 Task: Add an event with the title Third Webinar: Content Creation and Curation Strategies for Social Media, date '2023/12/30', time 8:50 AM to 10:50 AMand add a description: A board meeting is a formal gathering where the board of directors, executive team, and key stakeholders come together to discuss and make important decisions regarding the organization's strategic direction, governance, and overall performance. , put the event into Yellow category, logged in from the account softage.7@softage.netand send the event invitation to softage.6@softage.net and softage.8@softage.net. Set a reminder for the event 30 minutes before
Action: Mouse moved to (140, 148)
Screenshot: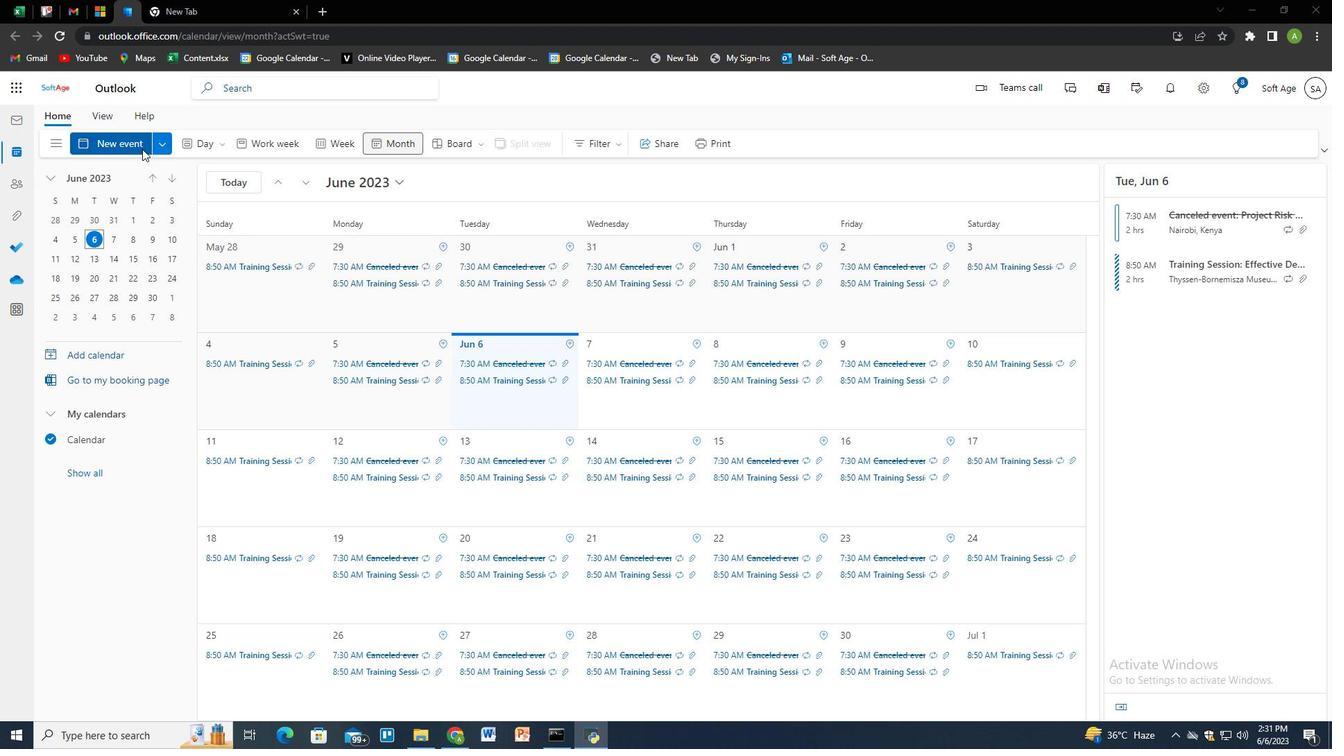 
Action: Mouse pressed left at (140, 148)
Screenshot: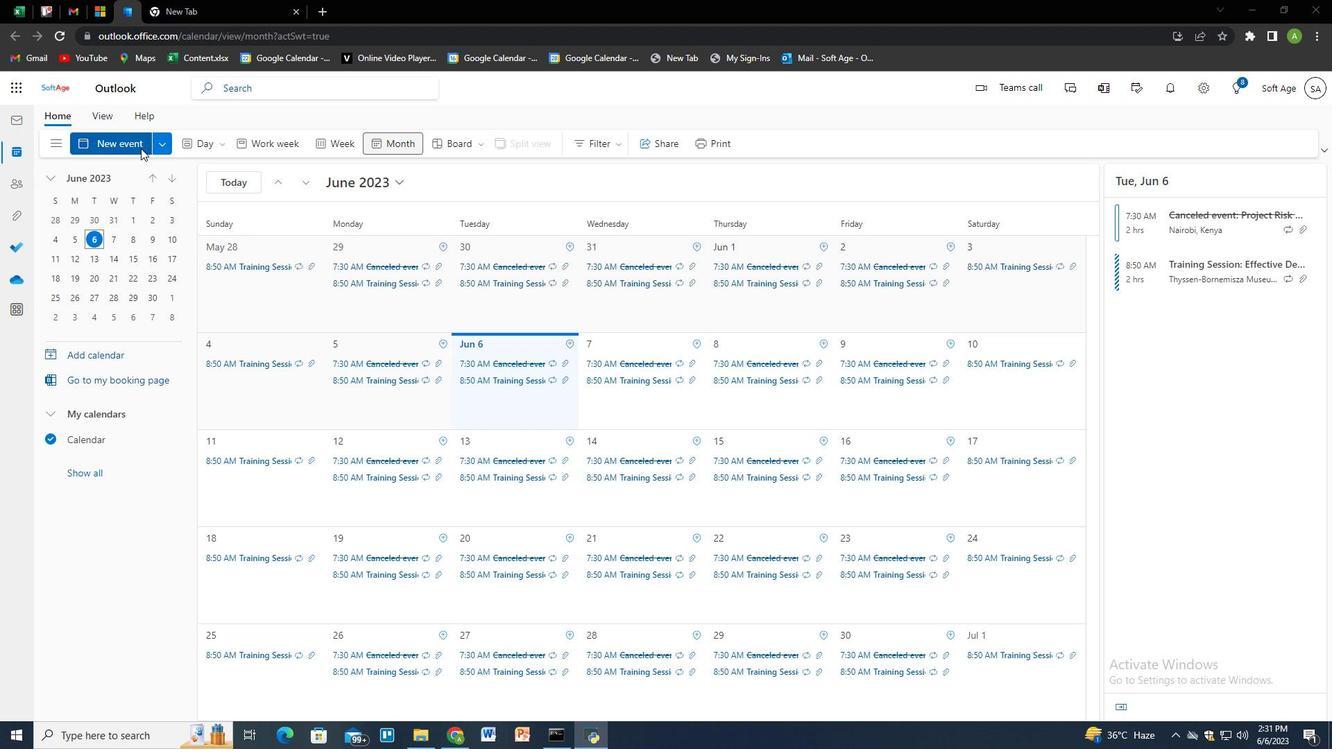 
Action: Mouse moved to (560, 289)
Screenshot: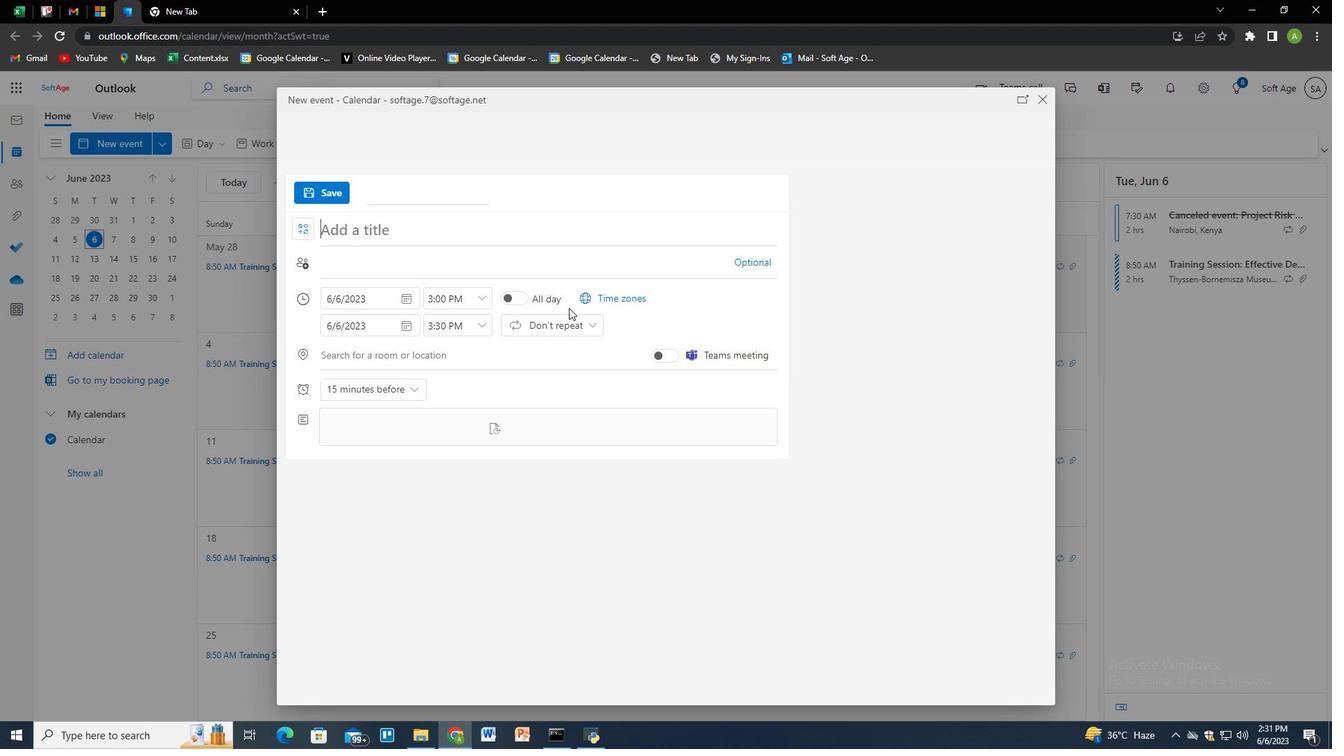 
Action: Key pressed <Key.shift>T
Screenshot: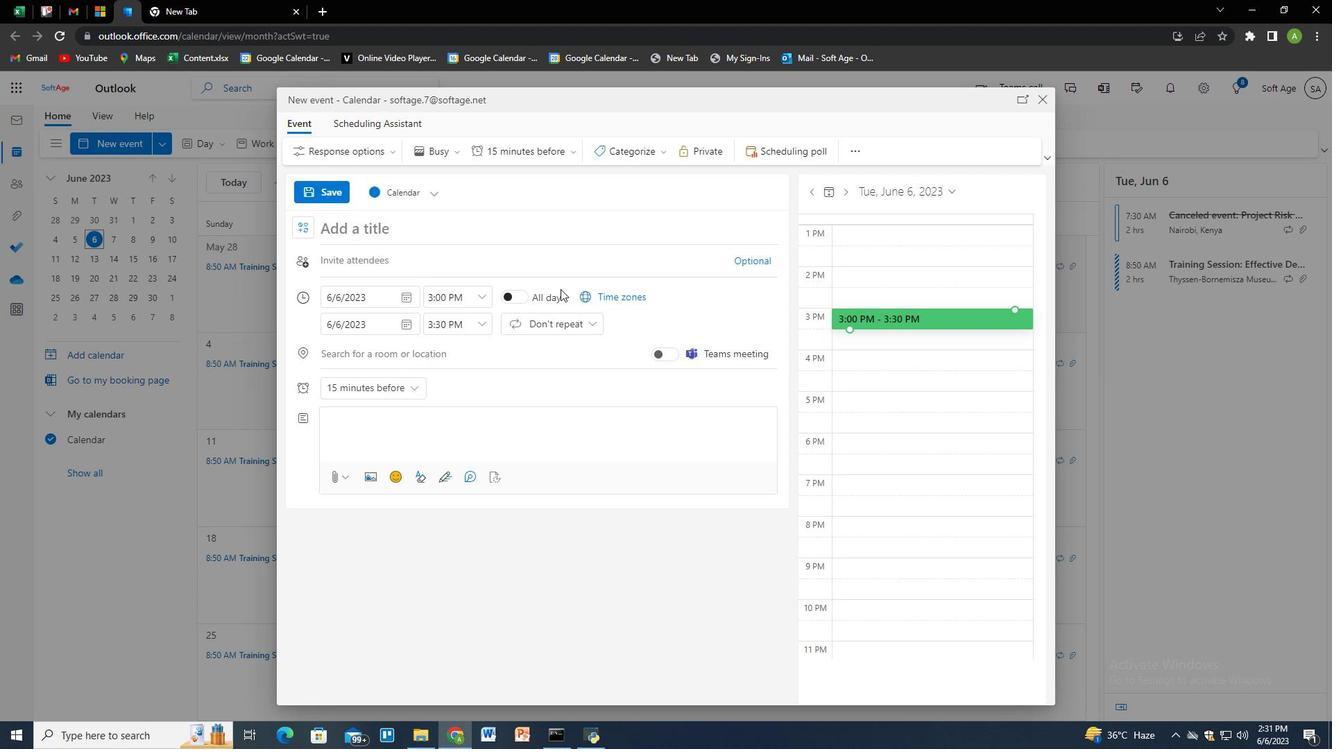 
Action: Mouse moved to (611, 315)
Screenshot: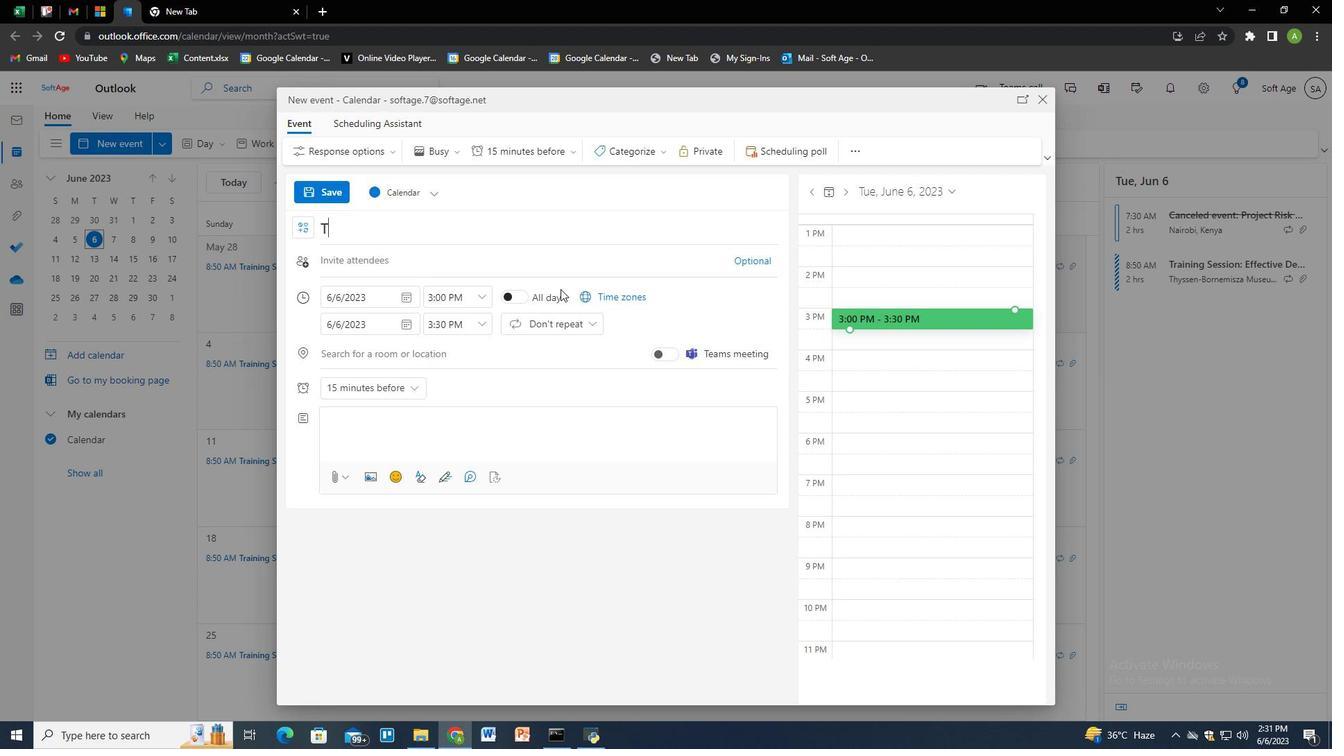
Action: Key pressed hird<Key.space><Key.shift>Webinar<Key.shift>:<Key.space><Key.shift>Content<Key.space>c<Key.backspace><Key.shift>Creation<Key.space>and<Key.space><Key.shift>Curation<Key.space><Key.shift>Strategies<Key.space>for<Key.space><Key.shift>Socil<Key.backspace>al<Key.space><Key.shift>Media<Key.tab><Key.tab><Key.tab><Key.tab>
Screenshot: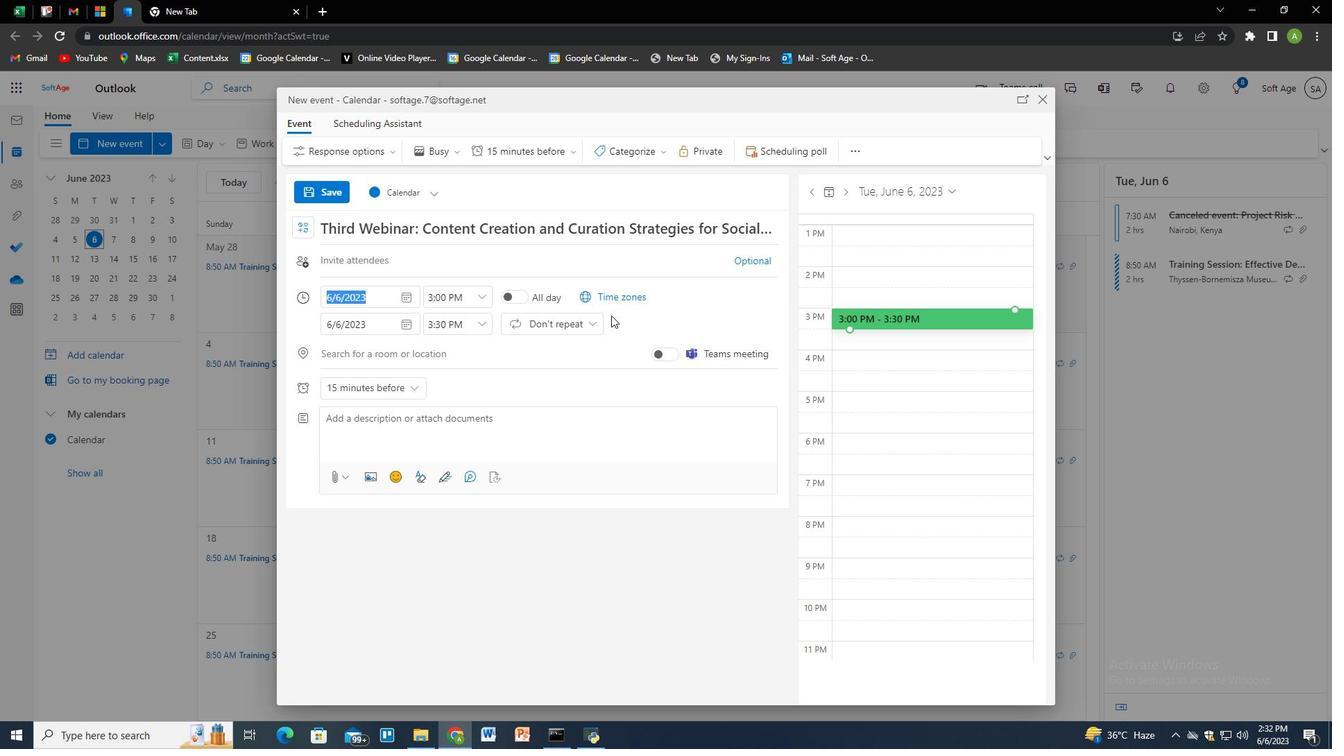 
Action: Mouse moved to (402, 297)
Screenshot: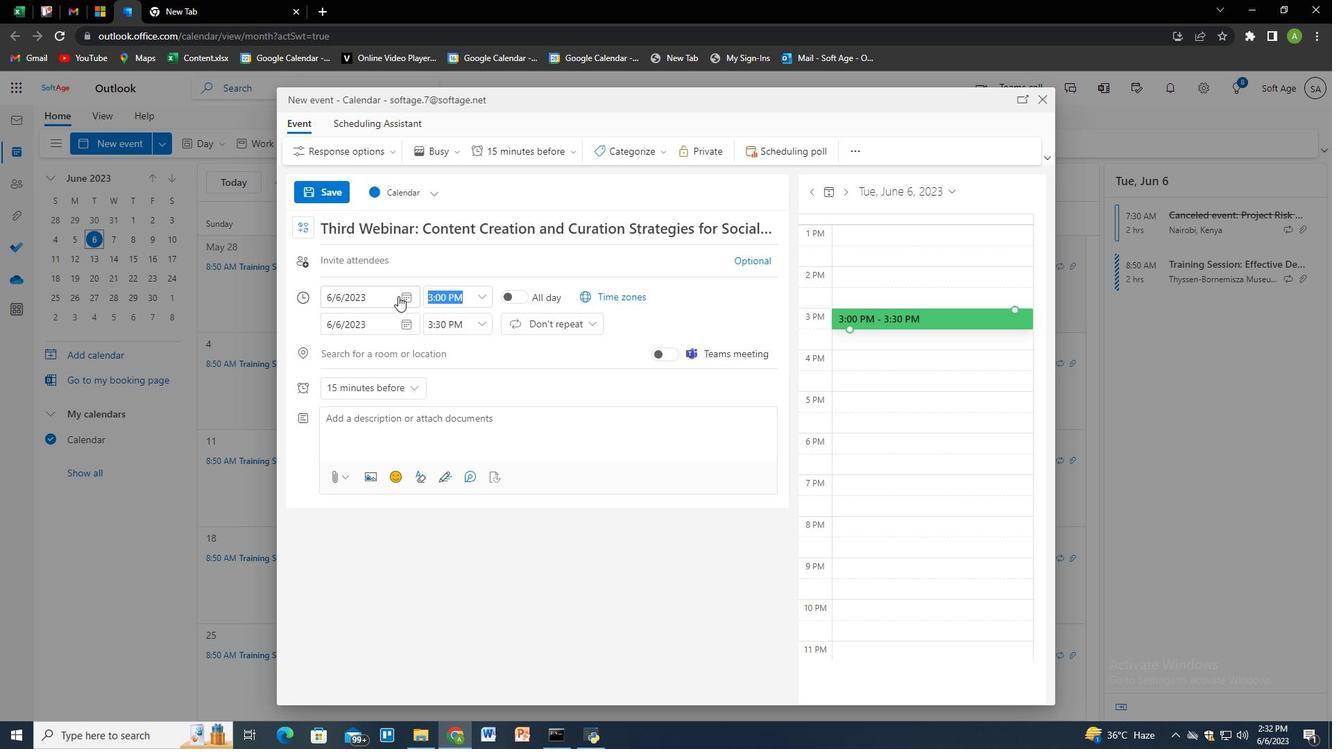 
Action: Mouse pressed left at (402, 297)
Screenshot: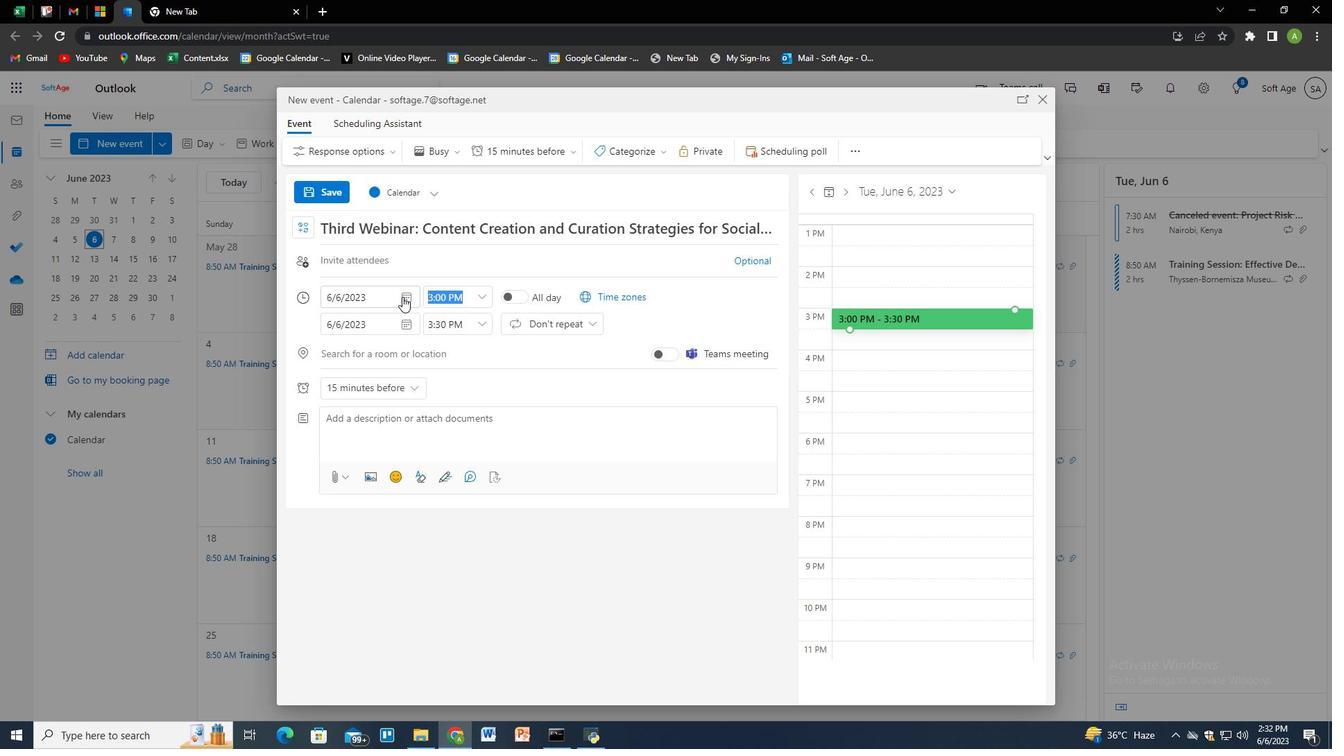 
Action: Mouse moved to (396, 323)
Screenshot: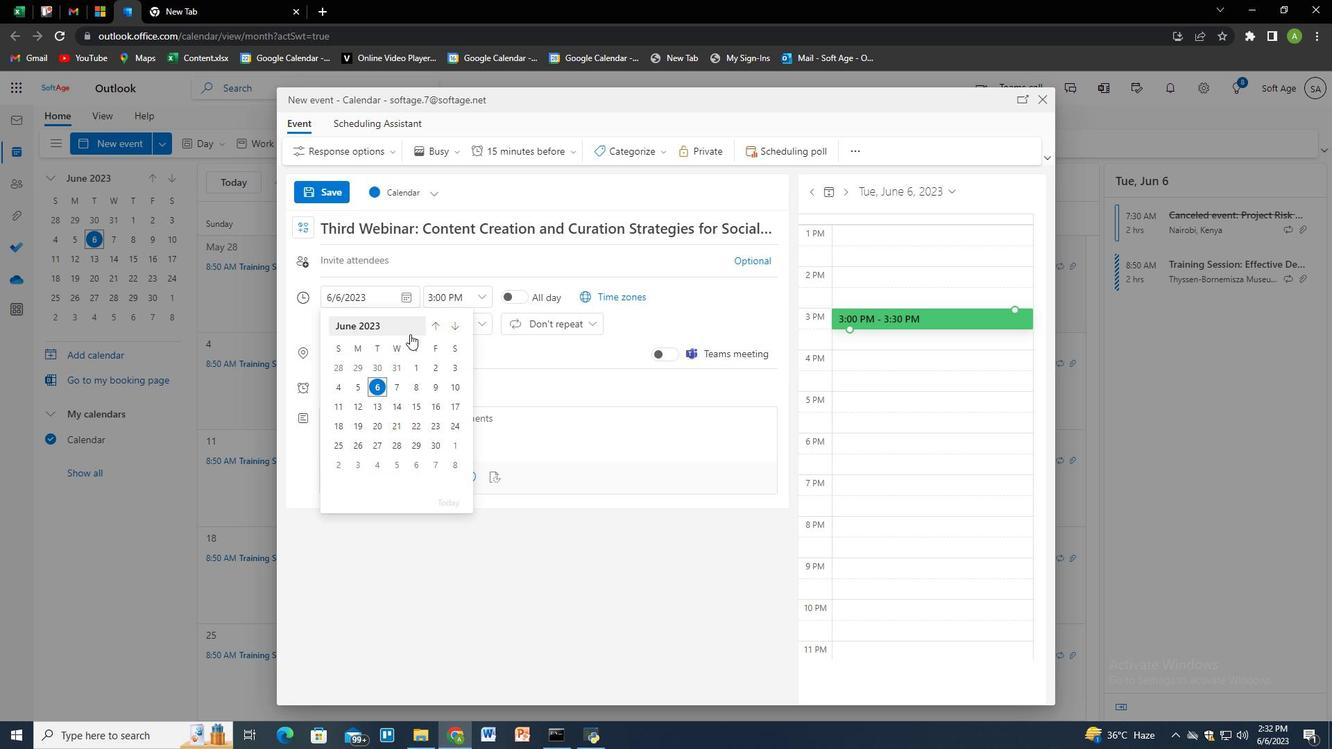 
Action: Mouse pressed left at (396, 323)
Screenshot: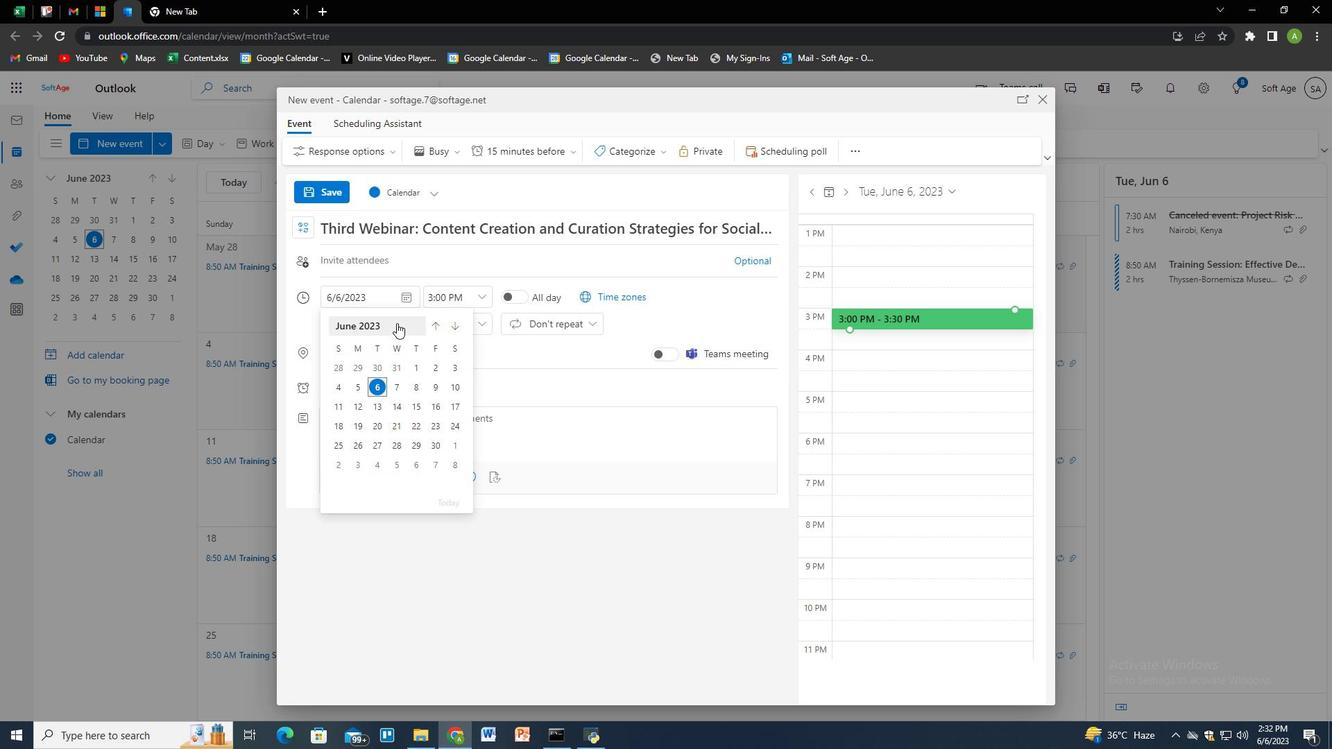 
Action: Mouse moved to (451, 431)
Screenshot: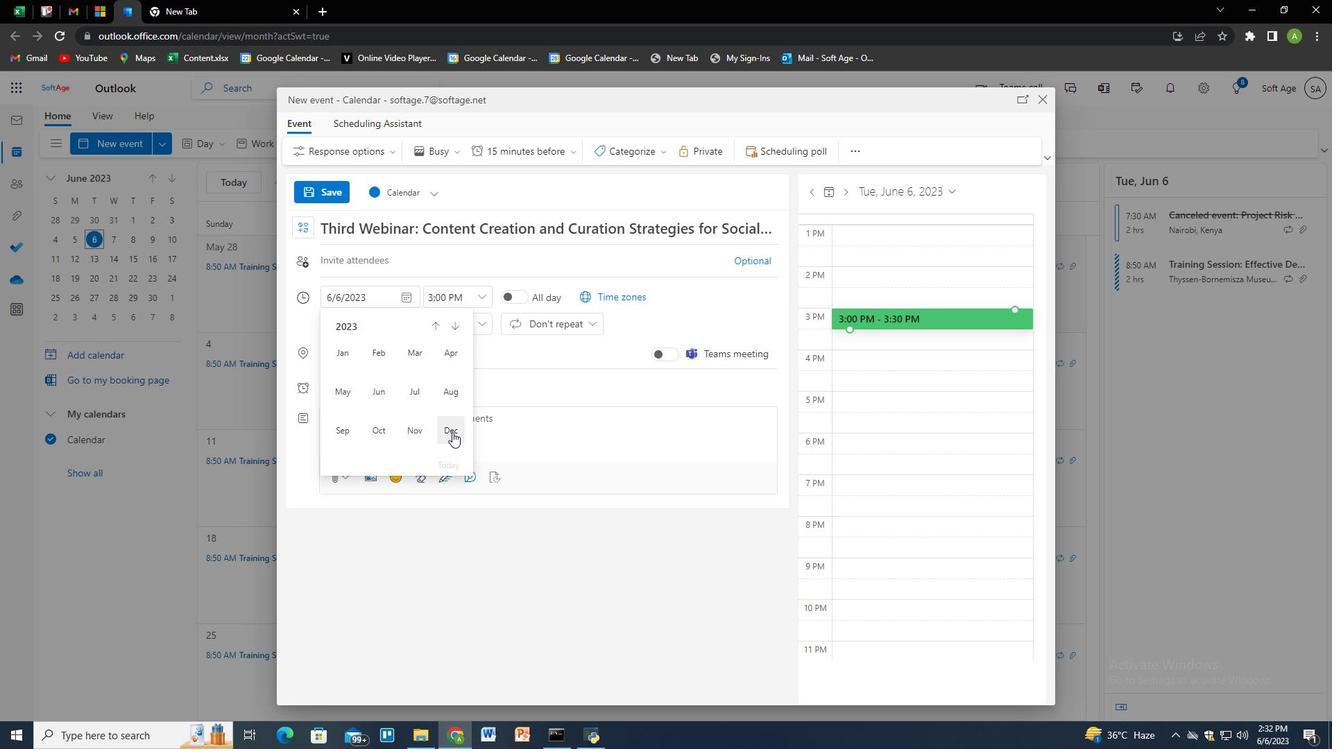 
Action: Mouse pressed left at (451, 431)
Screenshot: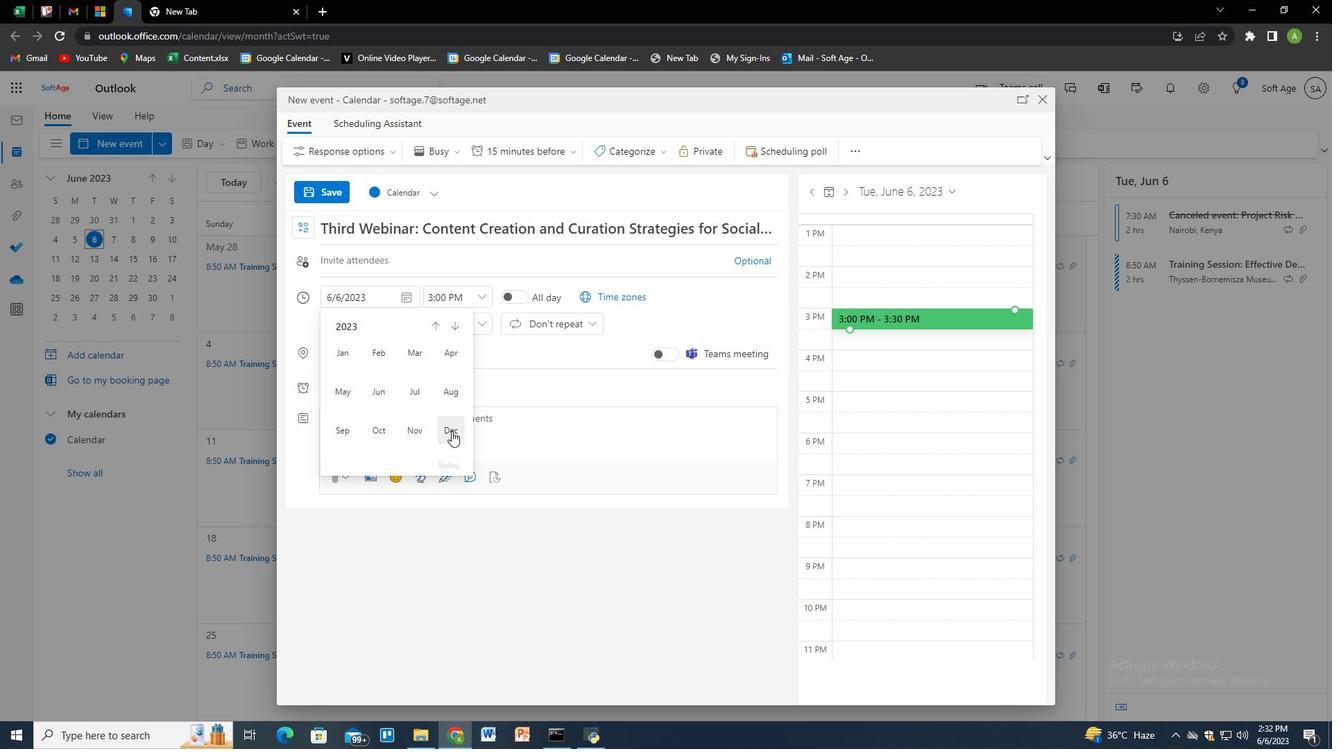 
Action: Mouse moved to (455, 444)
Screenshot: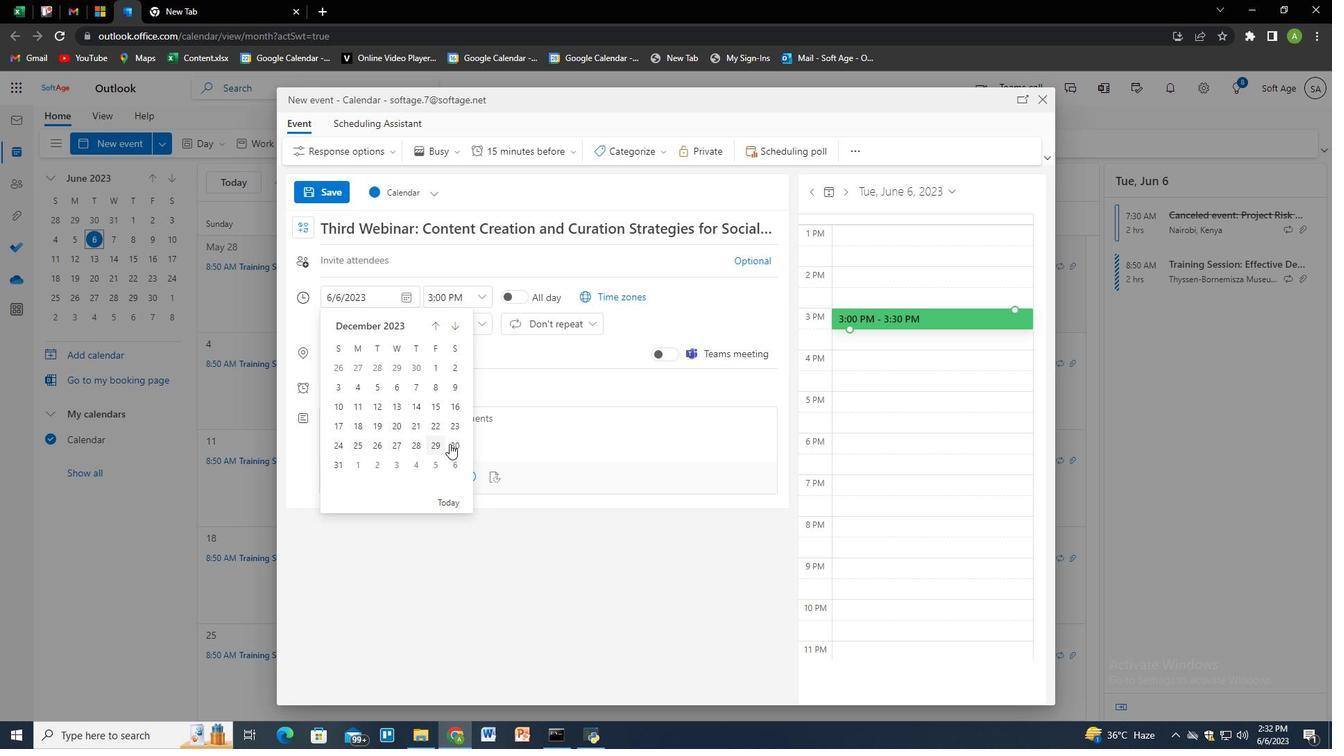 
Action: Mouse pressed left at (455, 444)
Screenshot: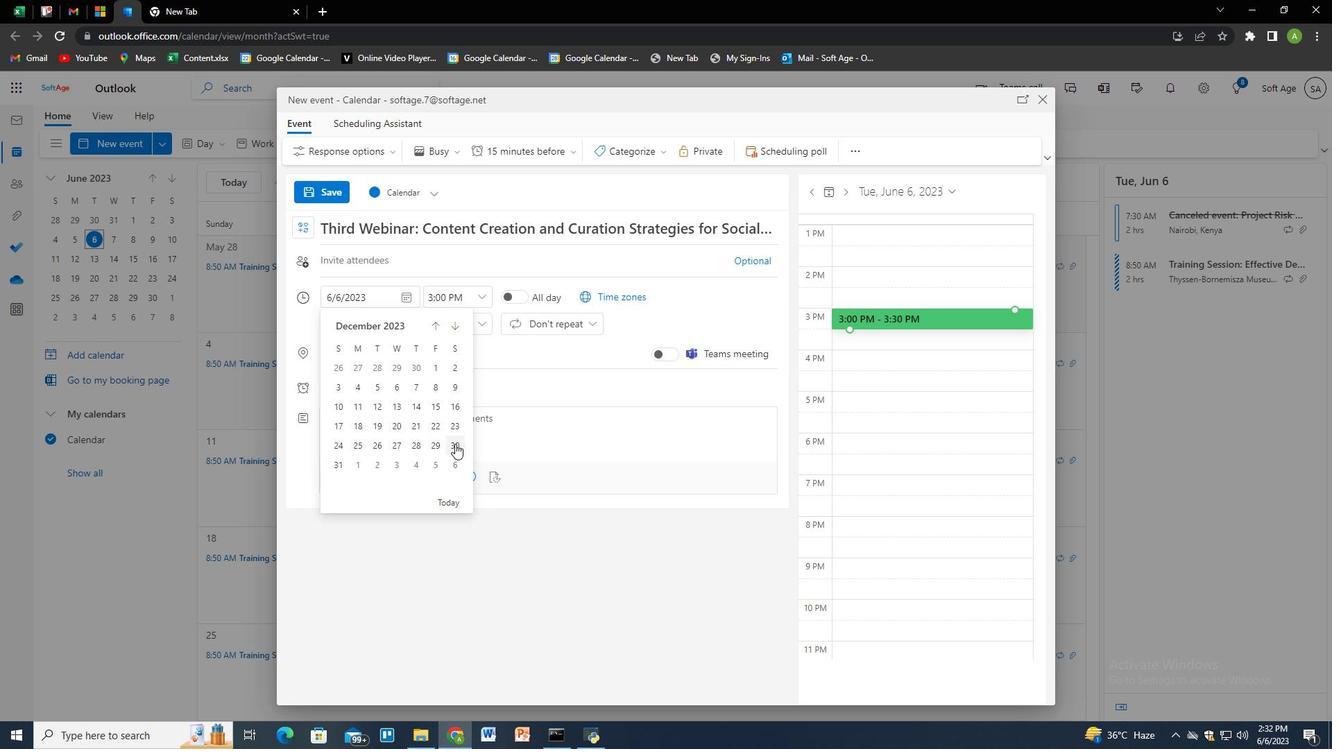 
Action: Mouse moved to (442, 300)
Screenshot: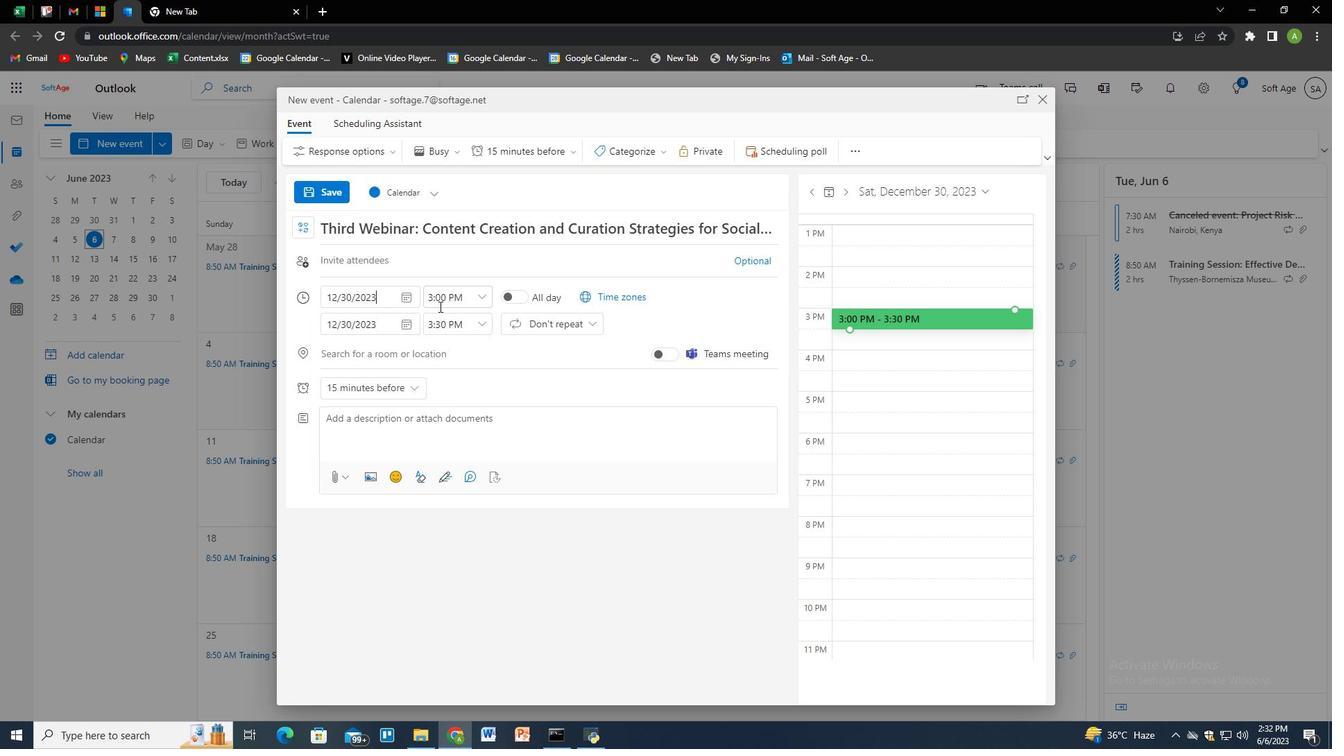 
Action: Mouse pressed left at (442, 300)
Screenshot: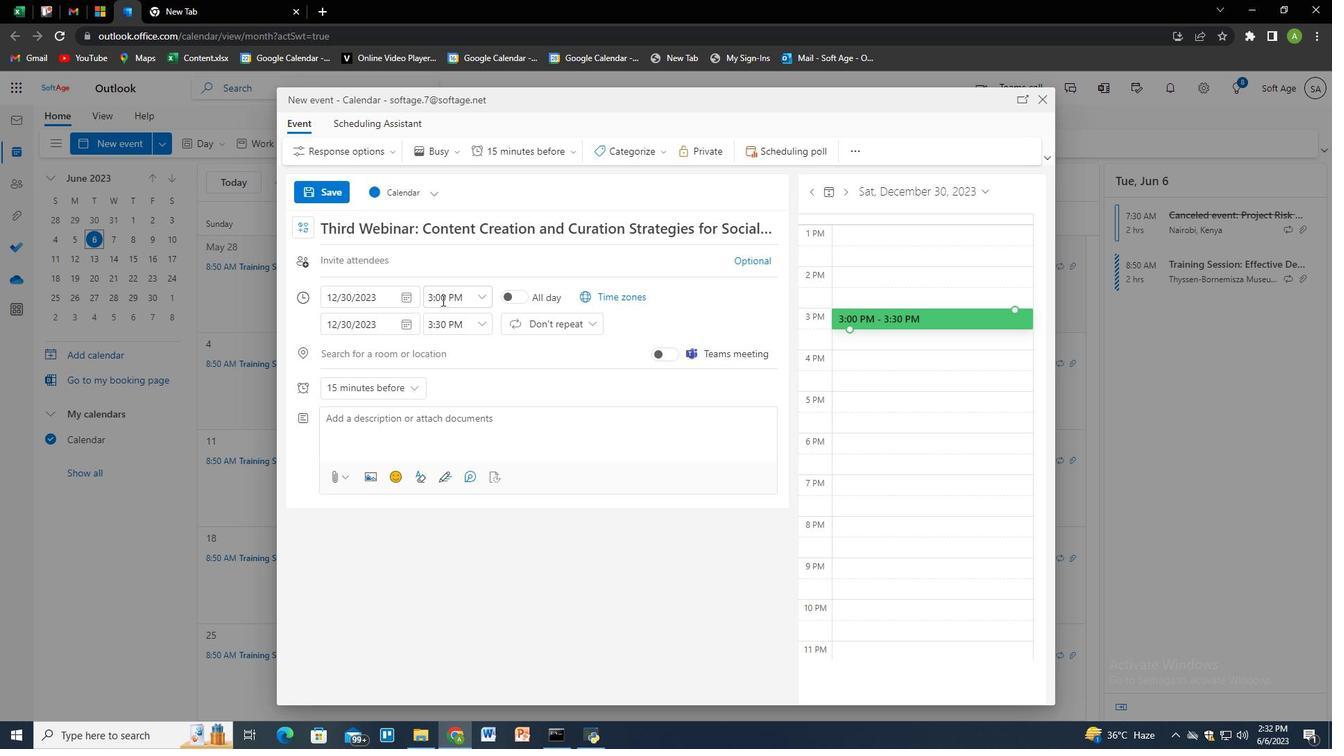 
Action: Key pressed 8<Key.shift_r>:50<Key.space><Key.shift>AM
Screenshot: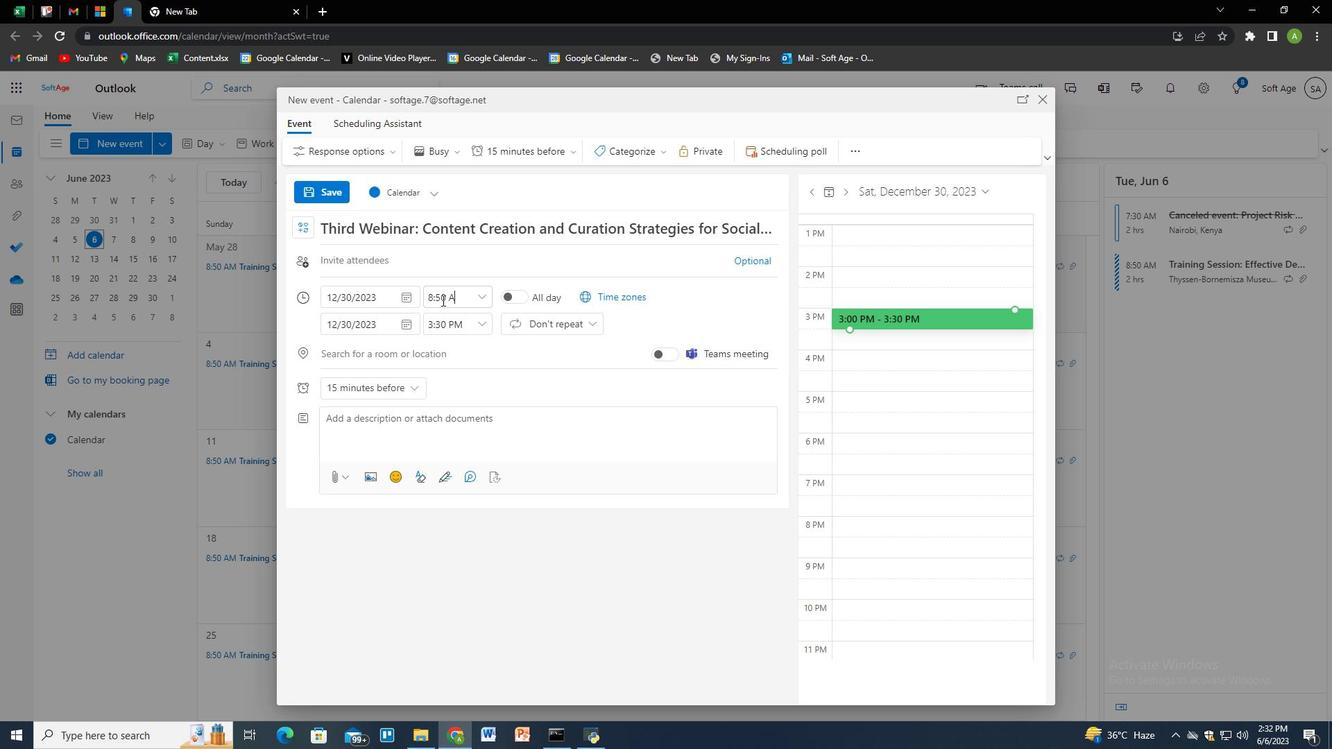 
Action: Mouse moved to (443, 322)
Screenshot: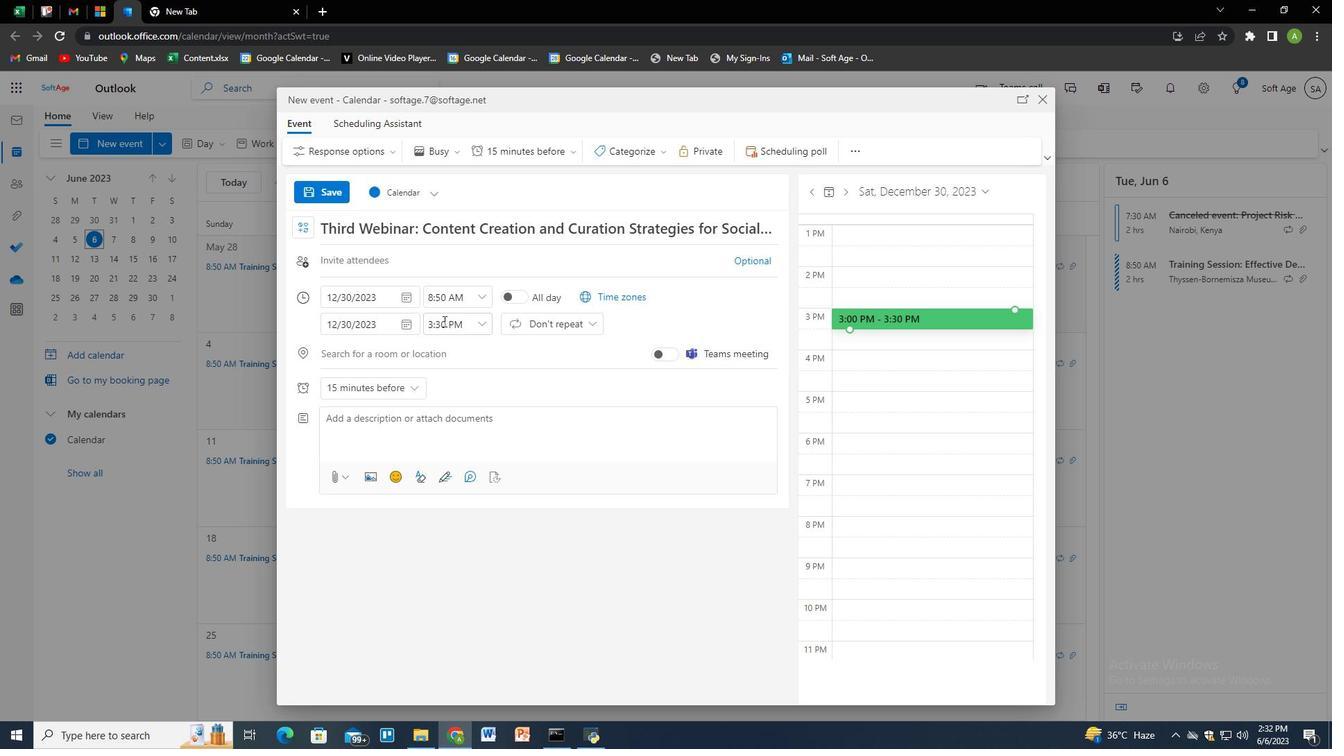 
Action: Mouse pressed left at (443, 322)
Screenshot: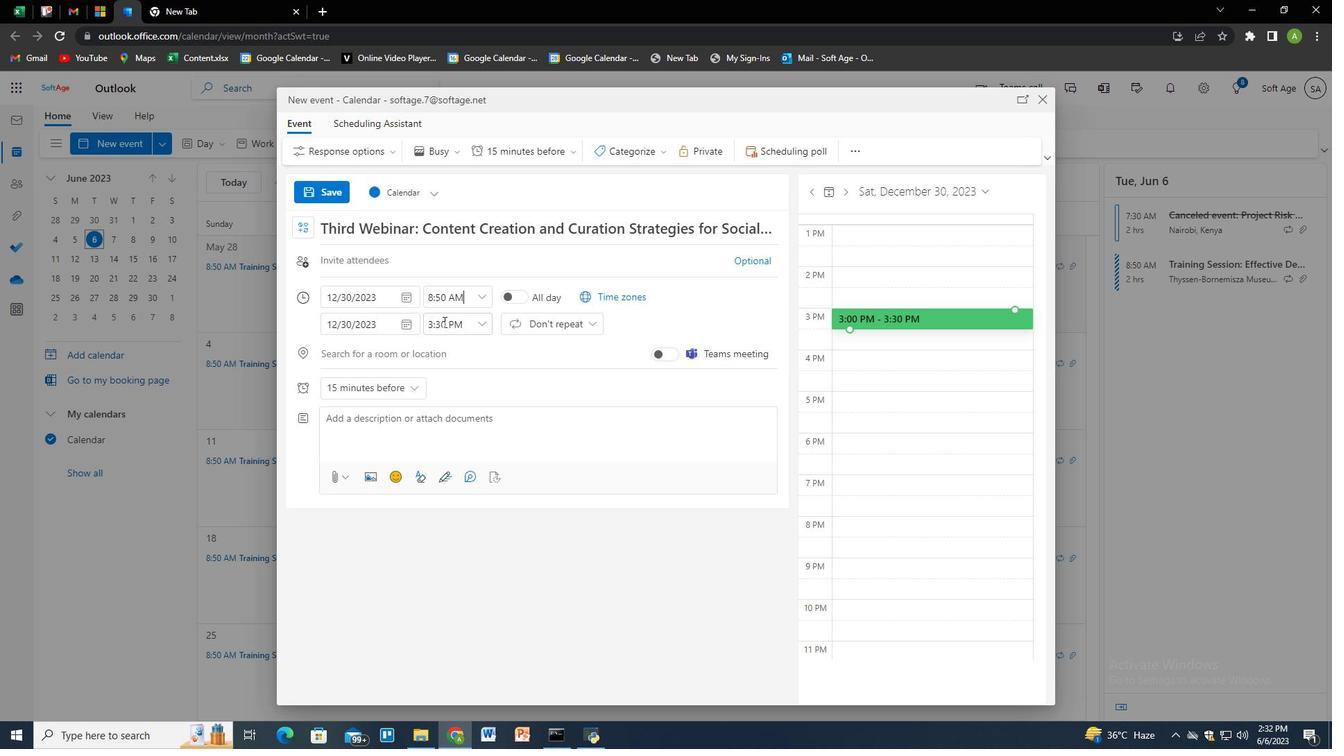 
Action: Key pressed 10<Key.shift_r>:50<Key.space><Key.shift><Key.shift><Key.shift><Key.shift><Key.shift><Key.shift><Key.shift>AMM<Key.tab><Key.tab><Key.tab><Key.tab><Key.tab><Key.tab><Key.tab><Key.shift>A<Key.space>board<Key.space>of<Key.space><Key.backspace><Key.backspace><Key.backspace>meeting<Key.space>a<Key.space>formal<Key.space>gathering<Key.space>wheres<Key.backspace><Key.space>the<Key.space>board<Key.space>of<Key.space>si<Key.backspace><Key.backspace>directors,<Key.space>exev<Key.backspace>cutive<Key.space>team,<Key.space>and<Key.space>key<Key.space>stage<Key.backspace><Key.backspace>keholders<Key.space>come<Key.space>together<Key.space>to<Key.space>discuss<Key.space>and<Key.space>amke<Key.backspace><Key.backspace><Key.backspace><Key.backspace>make<Key.space>impotand<Key.backspace><Key.backspace>a<Key.backspace>t<Key.space><Key.backspace><Key.backspace><Key.backspace><Key.backspace>ant<Key.backspace><Key.backspace><Key.backspace><Key.backspace>rtant<Key.space>deces<Key.backspace><Key.backspace>isions<Key.space>regarding<Key.space>the<Key.space>orgn<Key.backspace>ane<Key.backspace>ization;s<Key.backspace><Key.backspace>'s<Key.space>strategic<Key.space>direction<Key.space>regarding<Key.space>the<Key.space>organization's<Key.space>strategic<Key.space>direction,<Key.space>governance,<Key.space>and<Key.space>overall<Key.space>performance.
Screenshot: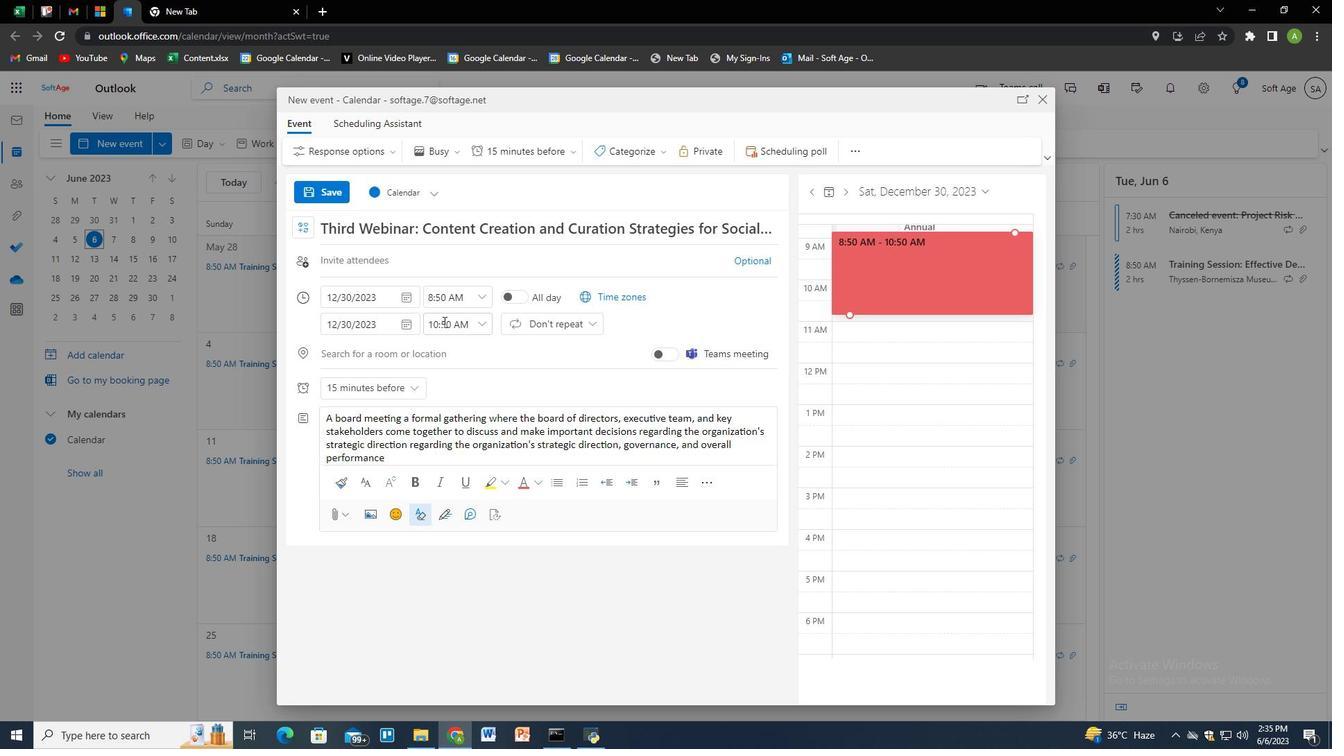 
Action: Mouse moved to (645, 154)
Screenshot: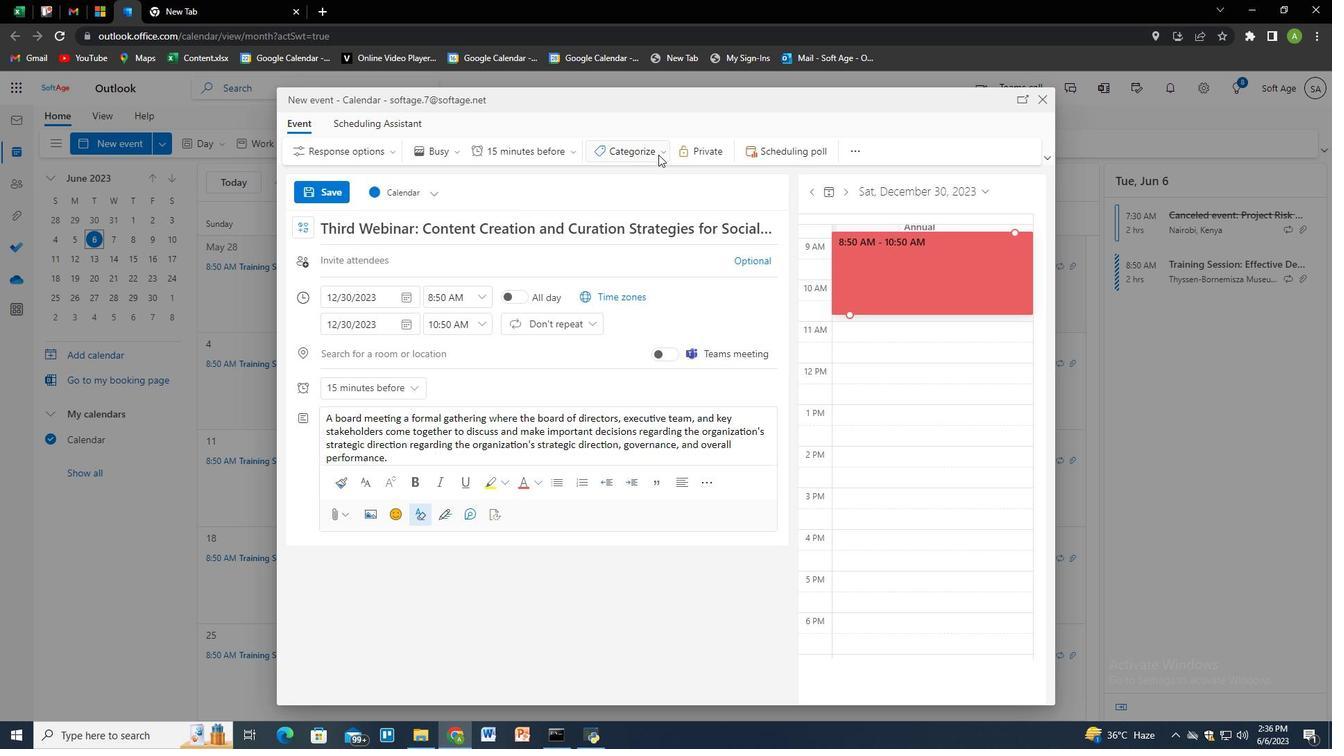 
Action: Mouse pressed left at (645, 154)
Screenshot: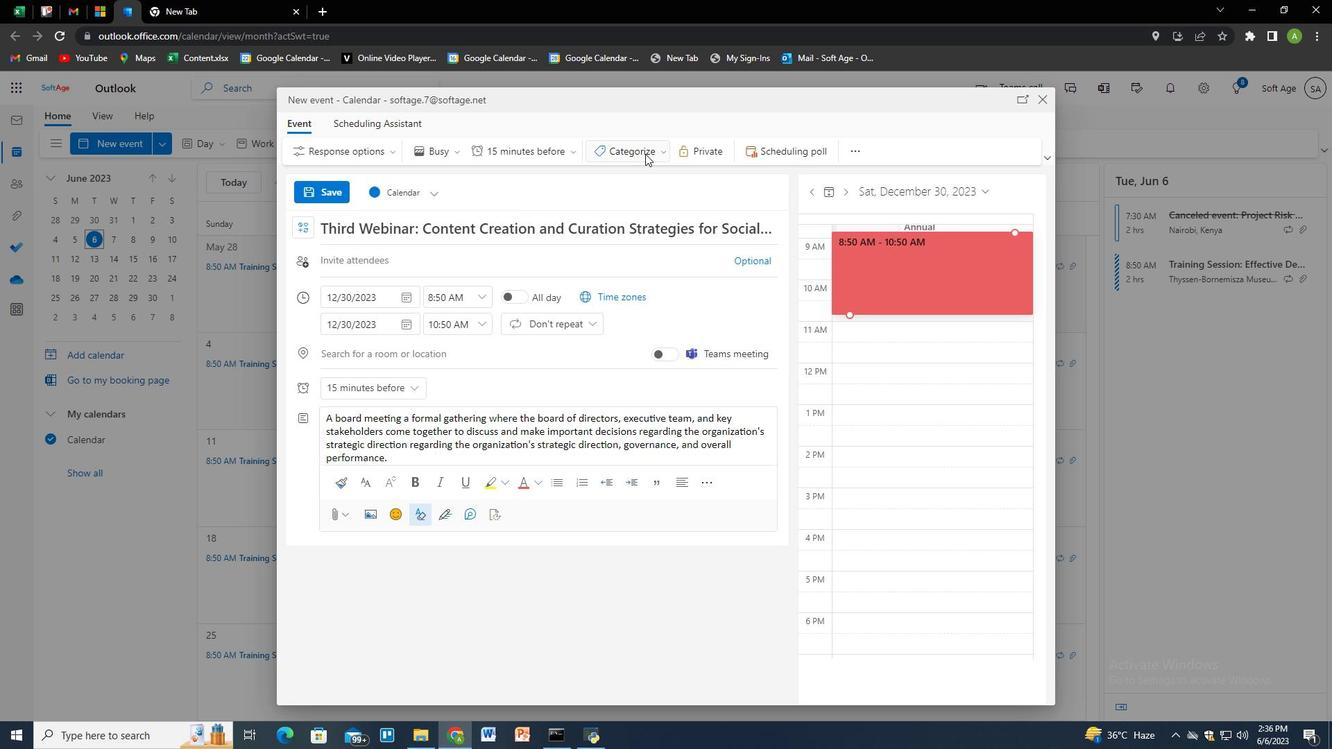 
Action: Mouse moved to (637, 283)
Screenshot: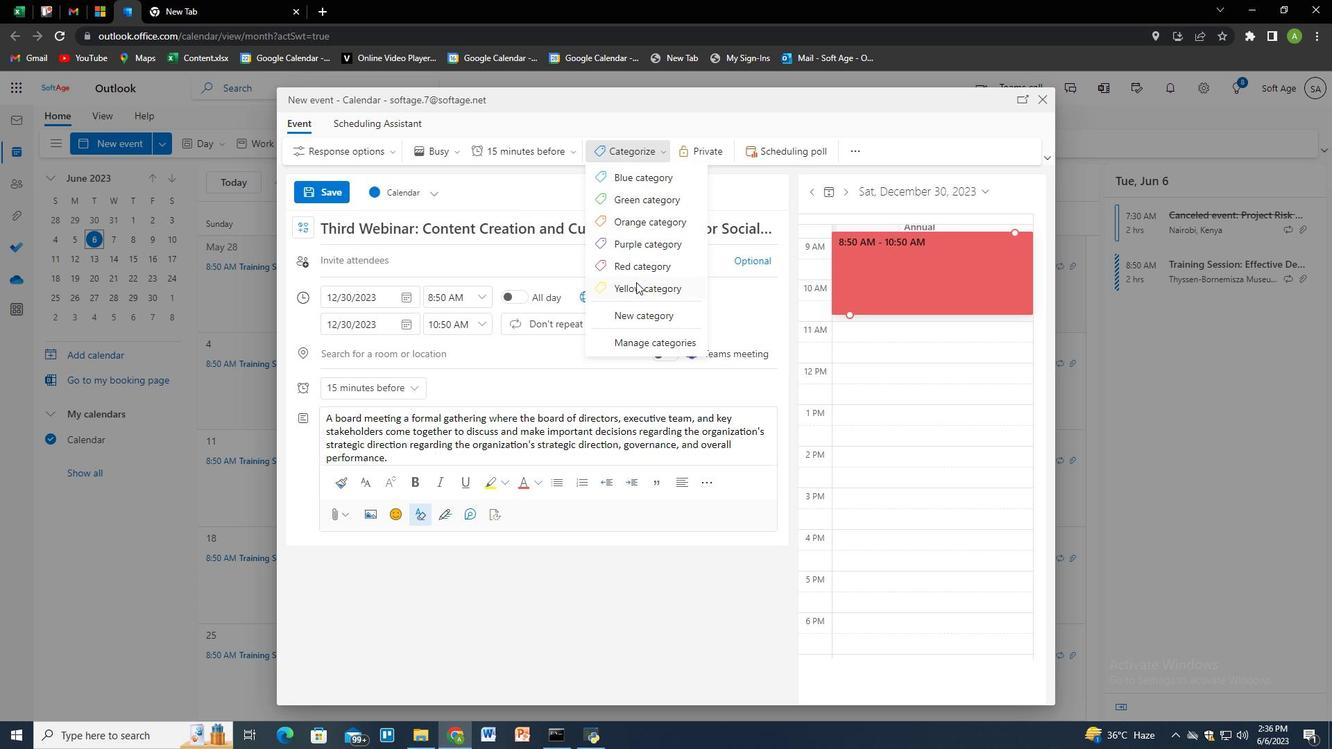 
Action: Mouse pressed left at (637, 283)
Screenshot: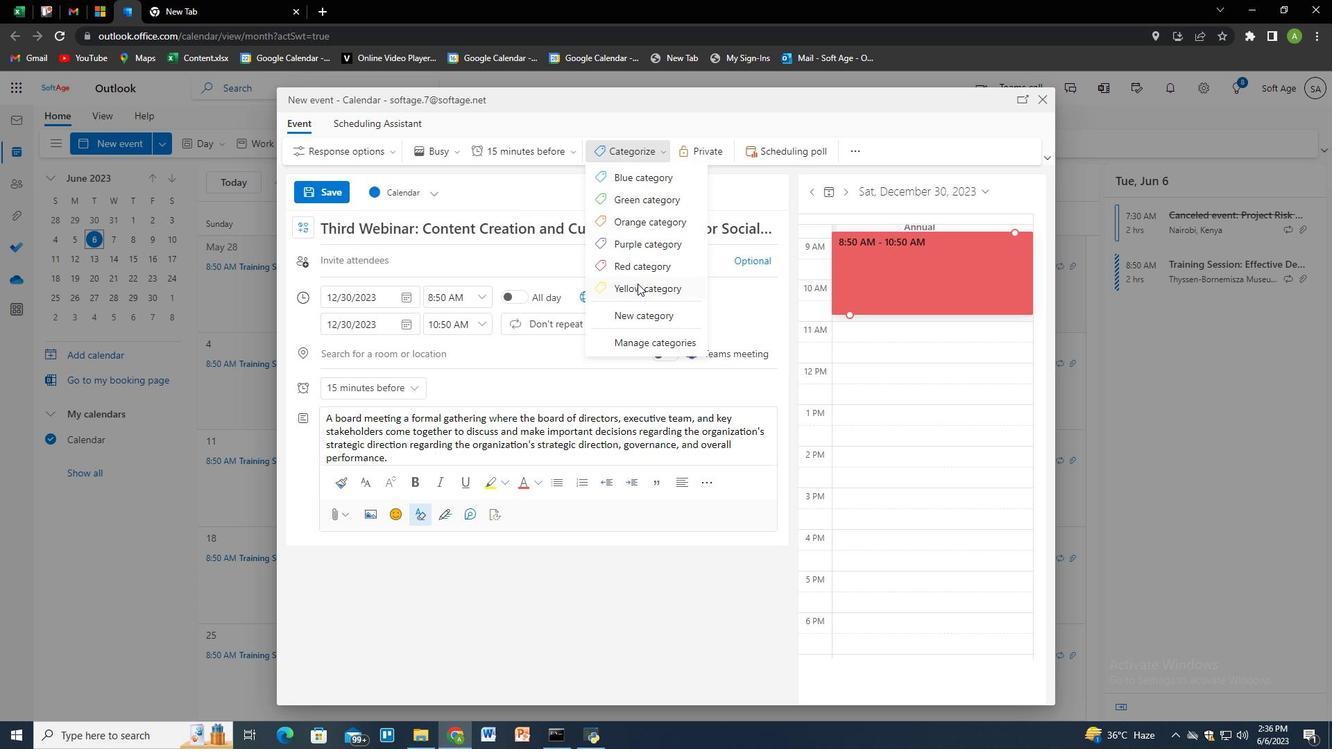 
Action: Mouse moved to (404, 256)
Screenshot: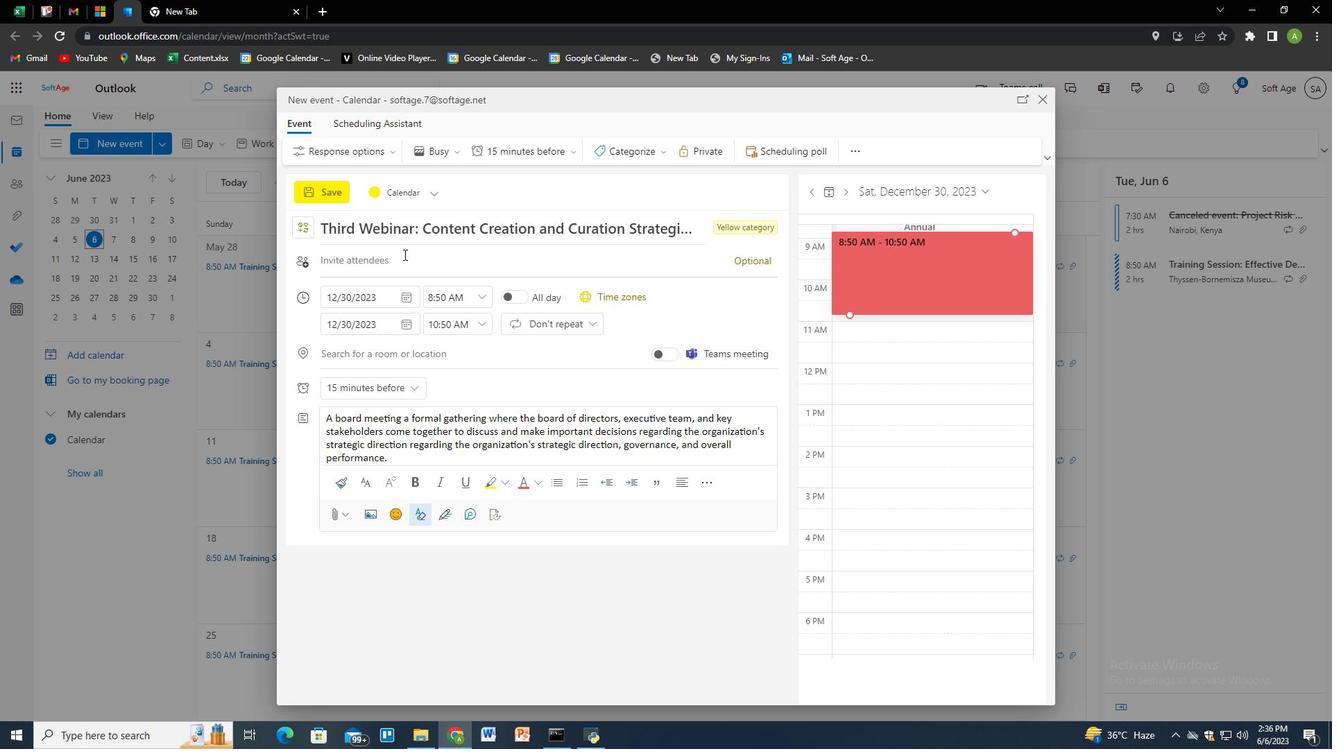 
Action: Mouse pressed left at (404, 256)
Screenshot: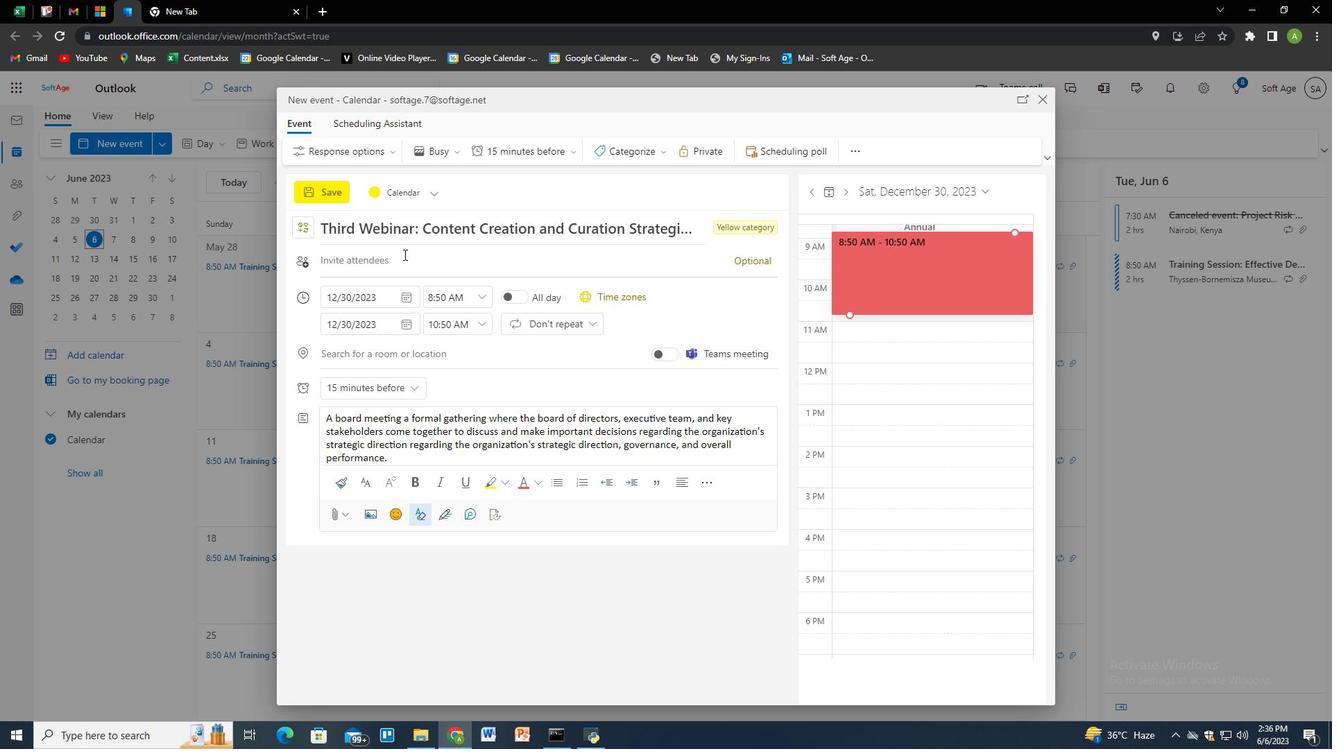 
Action: Key pressed softage.6<Key.shift>@softage.me<Key.backspace><Key.backspace>net<Key.enter>softage.
Screenshot: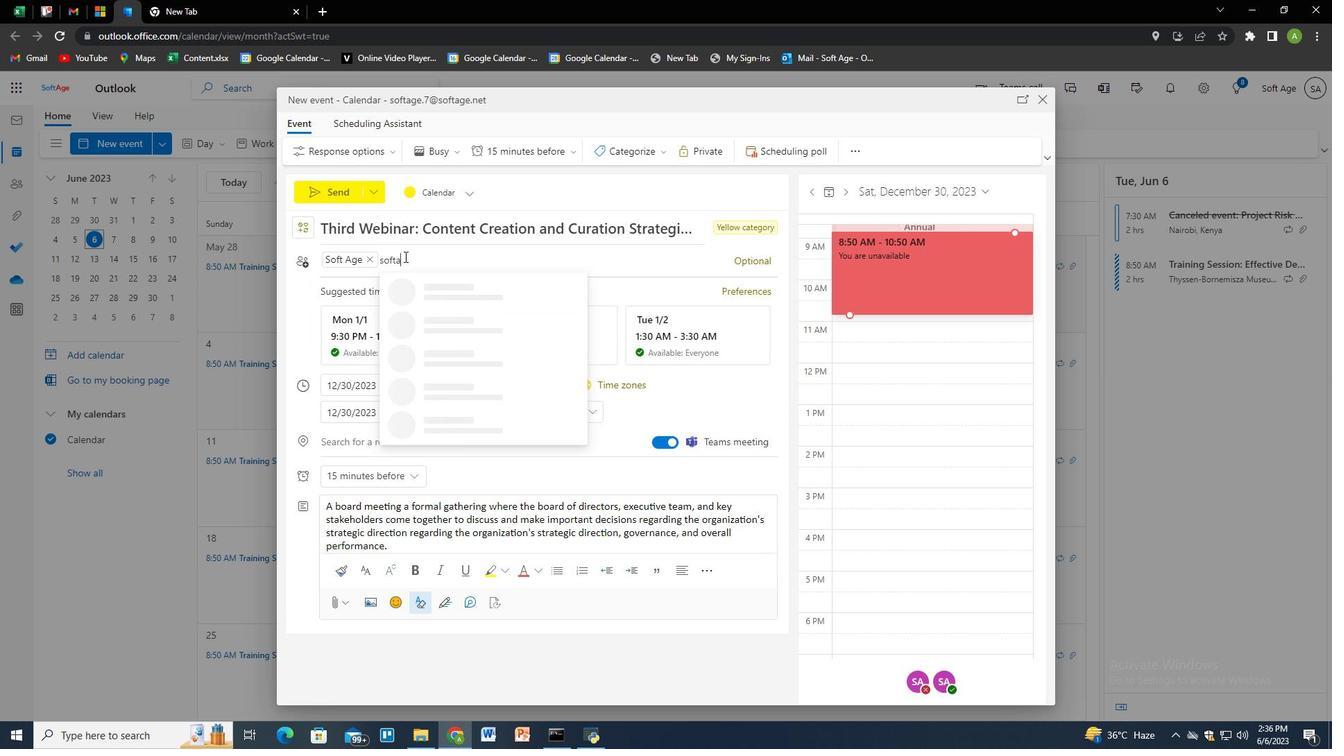 
Action: Mouse moved to (404, 257)
Screenshot: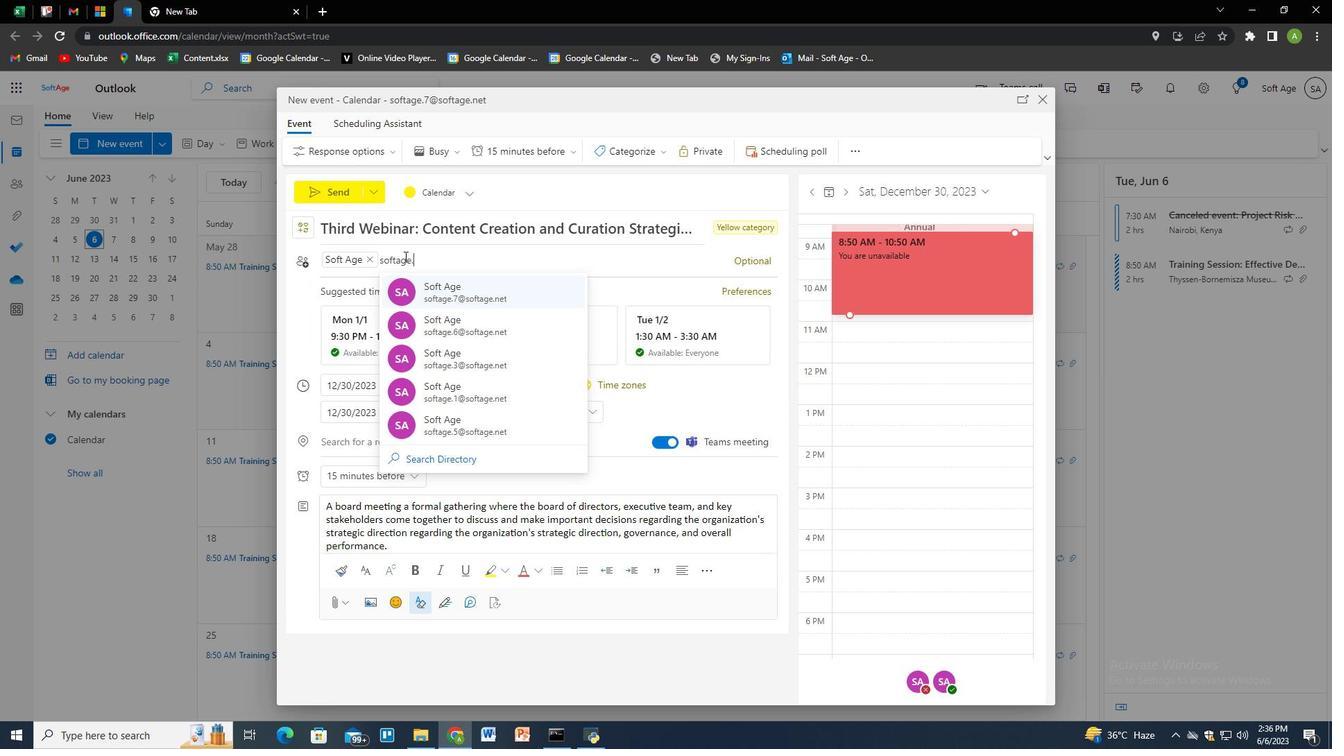 
Action: Key pressed 8<Key.shift>@softage.net<Key.enter>
Screenshot: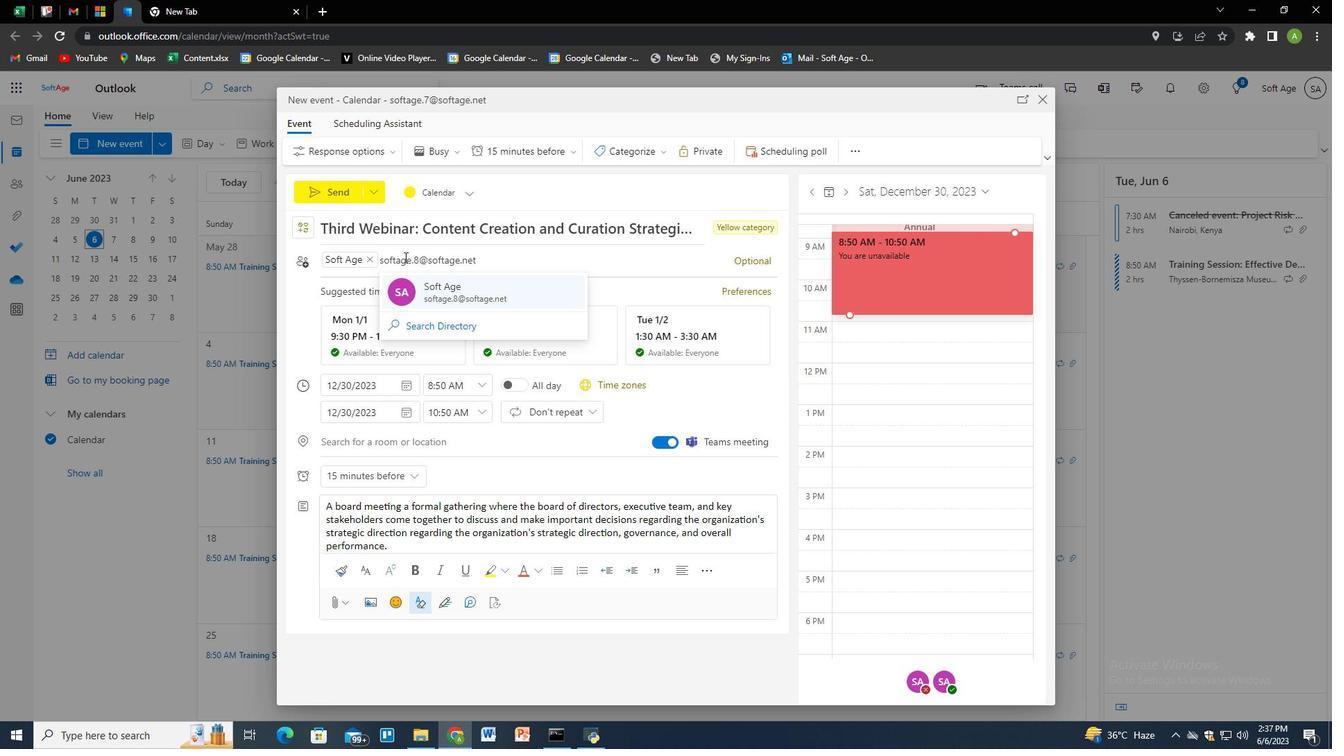 
Action: Mouse moved to (593, 256)
Screenshot: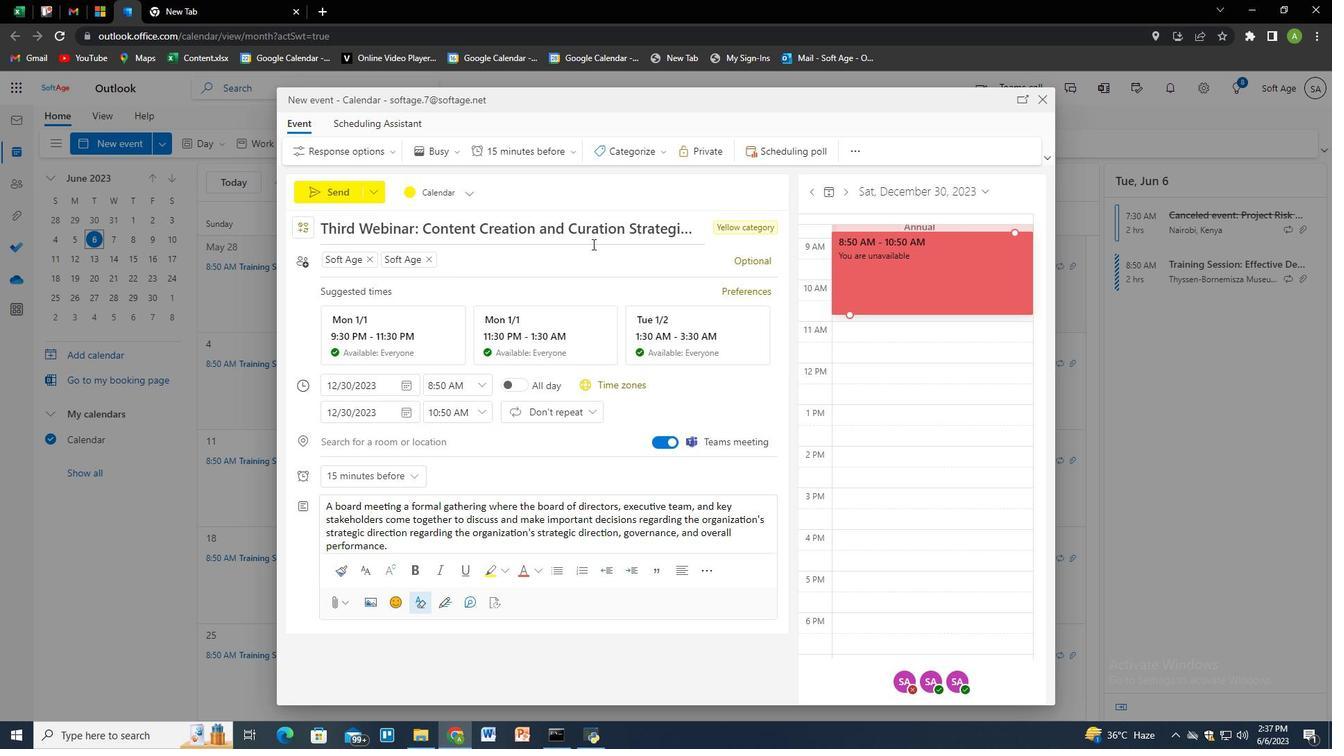 
Action: Mouse pressed left at (593, 256)
Screenshot: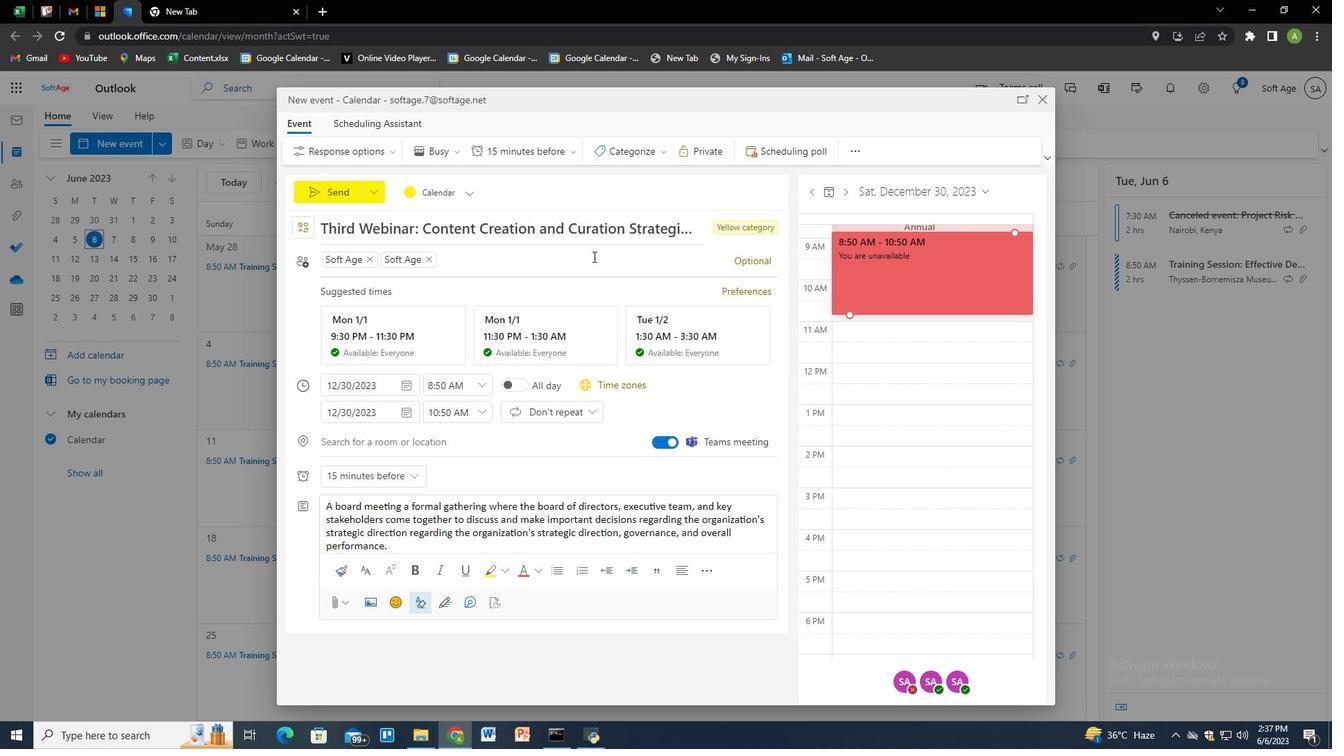
Action: Mouse moved to (560, 157)
Screenshot: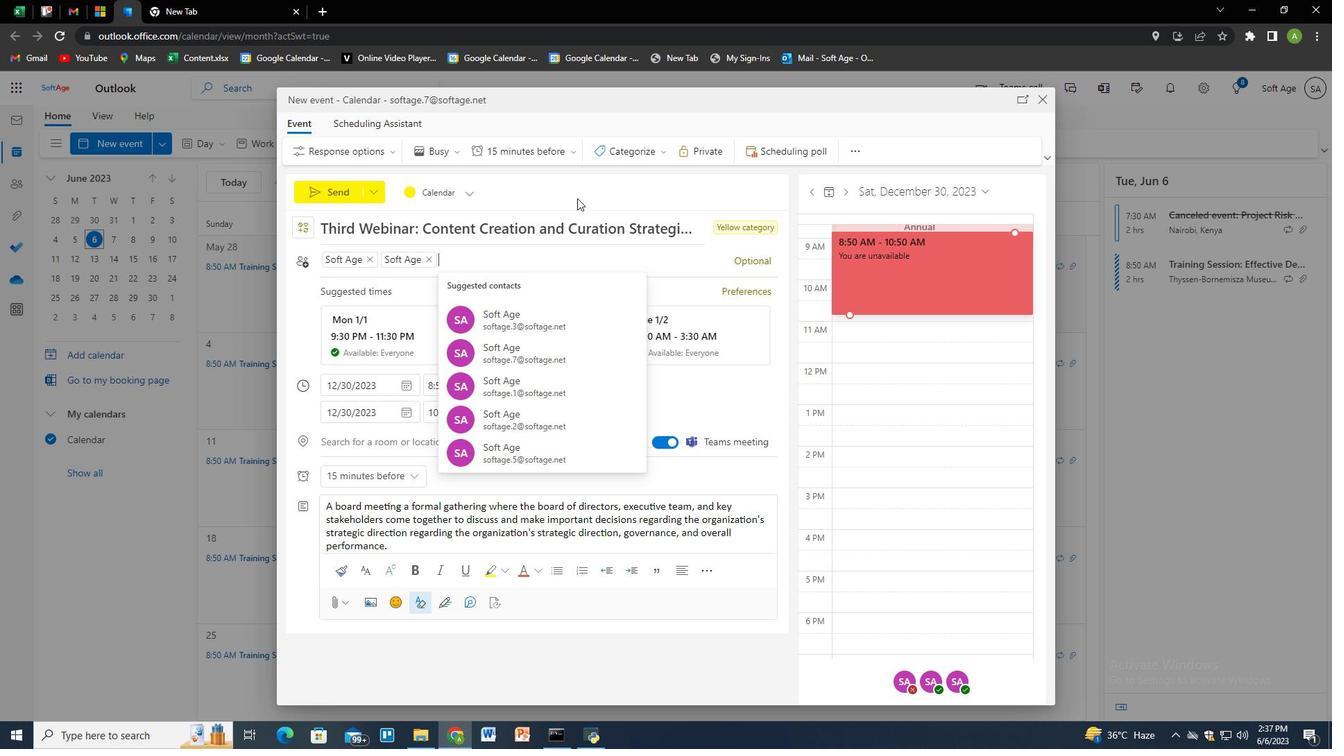 
Action: Mouse pressed left at (560, 157)
Screenshot: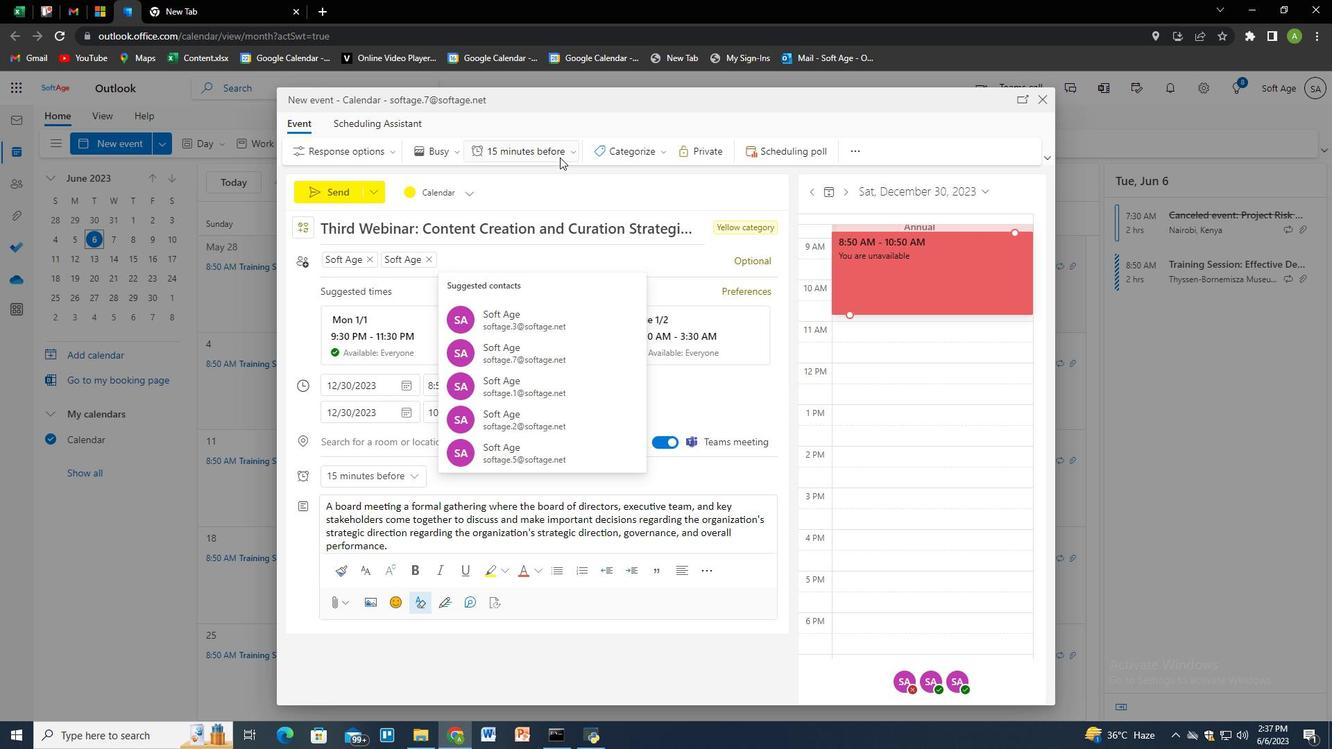 
Action: Mouse moved to (546, 276)
Screenshot: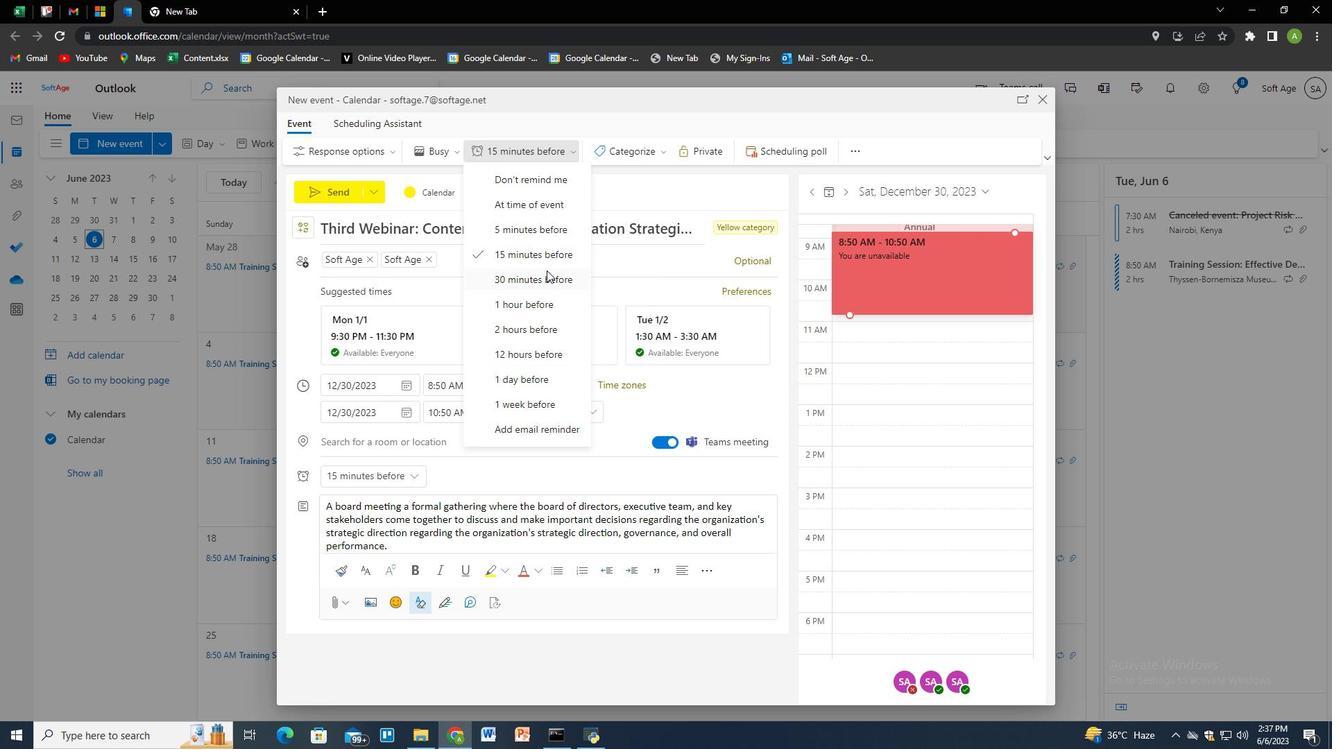 
Action: Mouse pressed left at (546, 276)
Screenshot: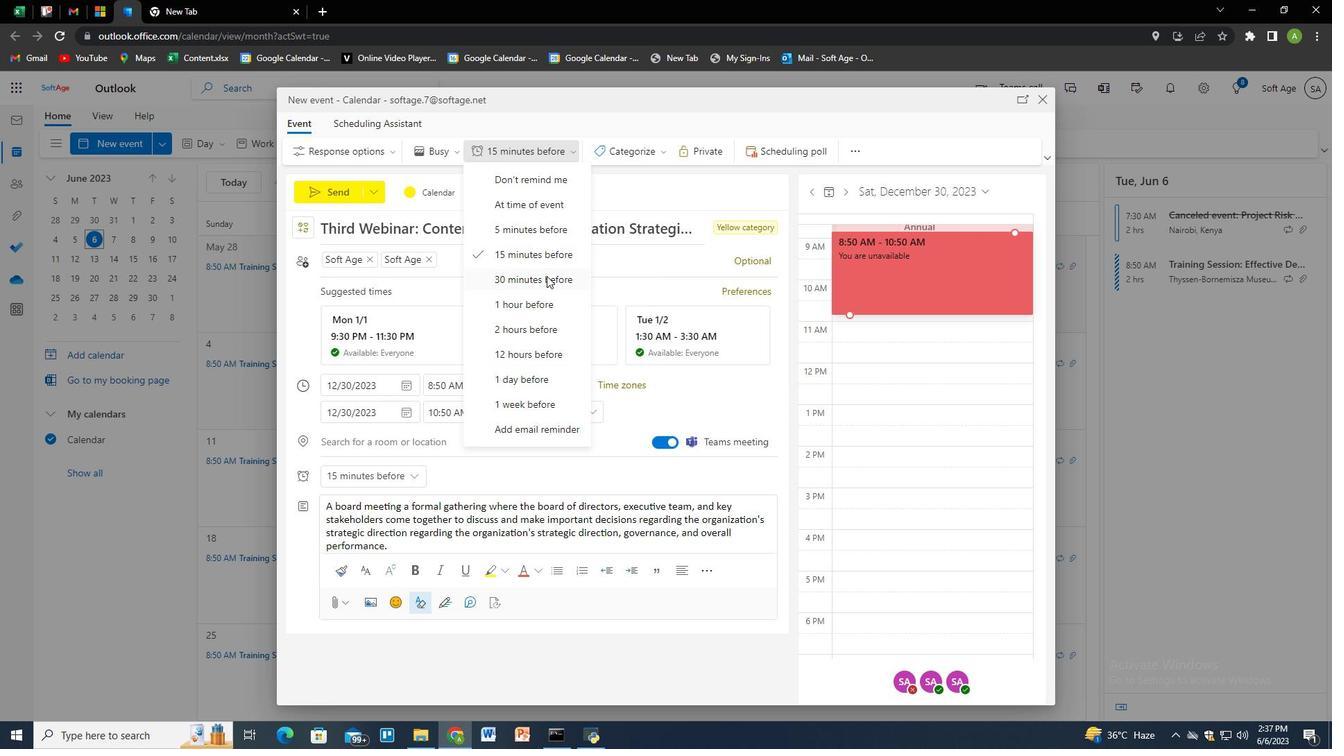 
Action: Mouse moved to (340, 192)
Screenshot: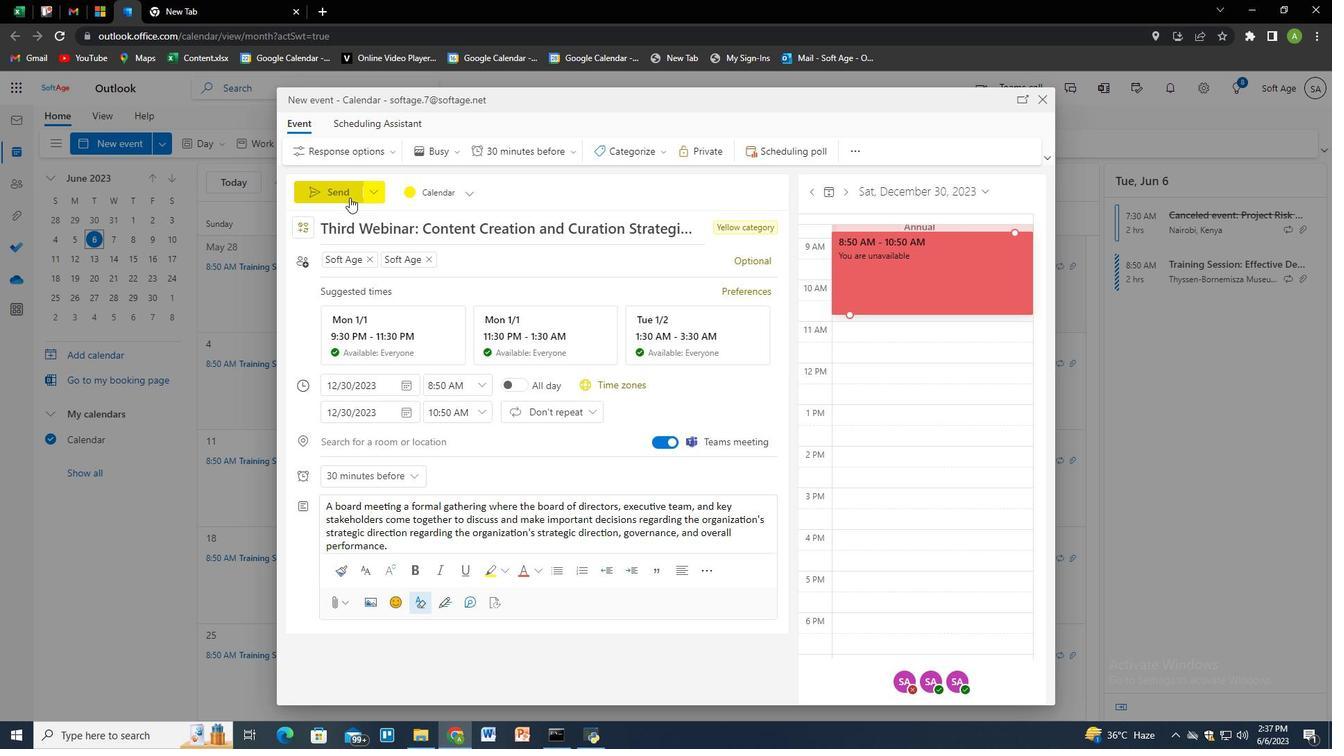 
Action: Mouse pressed left at (340, 192)
Screenshot: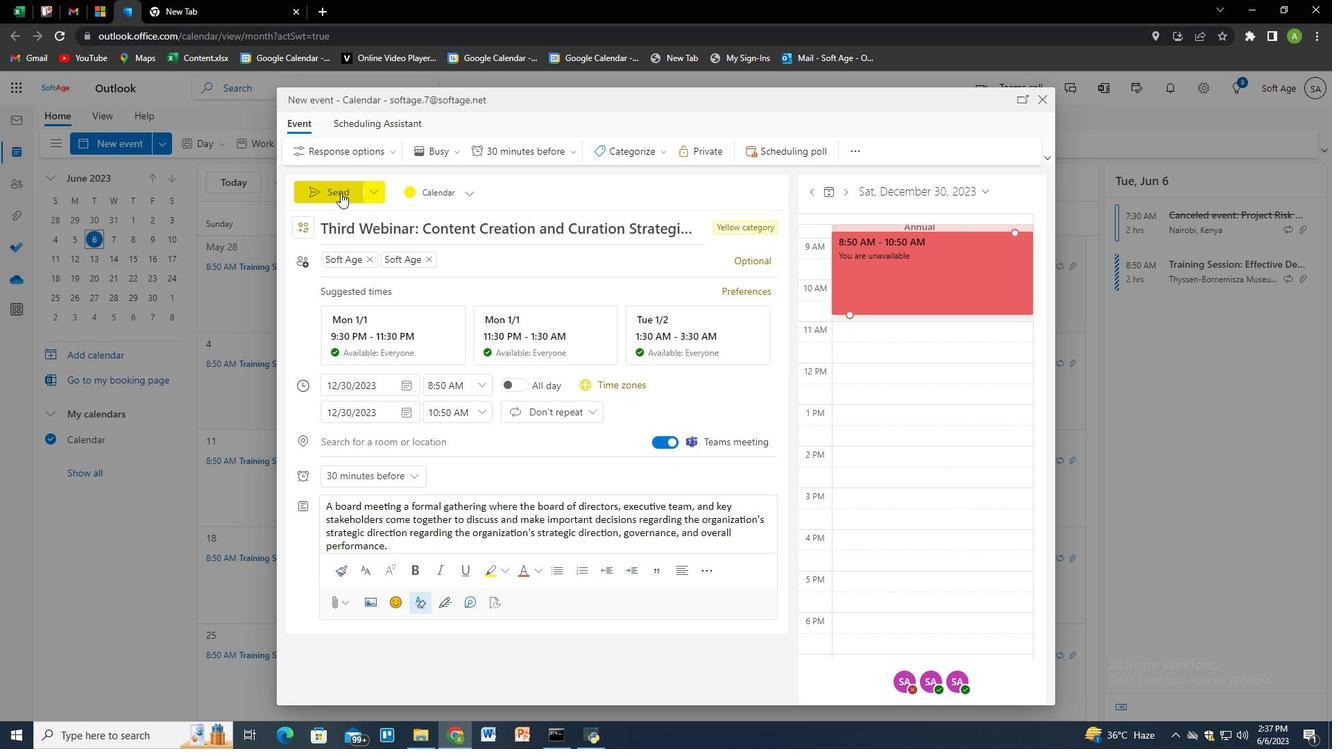 
Action: Mouse moved to (382, 302)
Screenshot: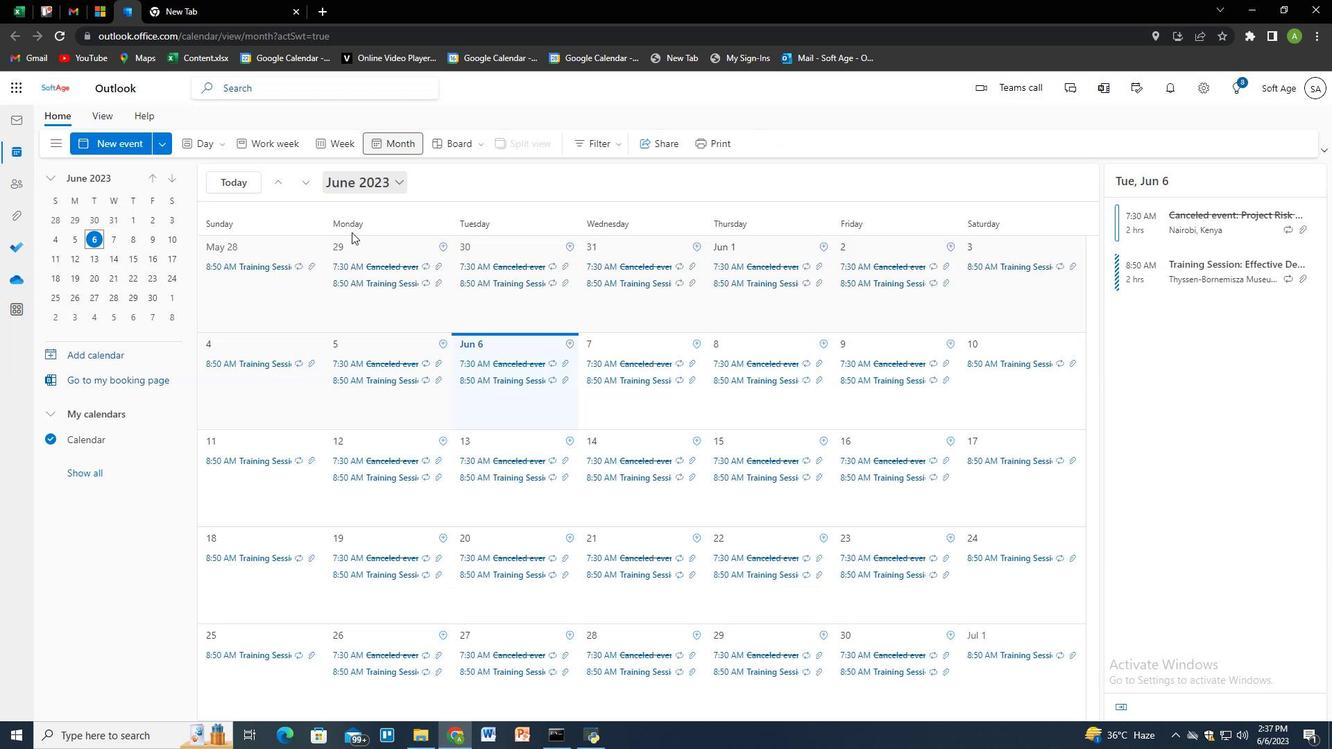 
